 Task: Find connections with filter location Dededo Village with filter topic #customerrelationswith filter profile language German with filter current company Aon with filter school D. Y. Patil College of Engineering & Technology, KASABA BAWADA (DYPCET) with filter industry Mobile Gaming Apps with filter service category Wedding Photography with filter keywords title Executive Assistant
Action: Mouse moved to (507, 49)
Screenshot: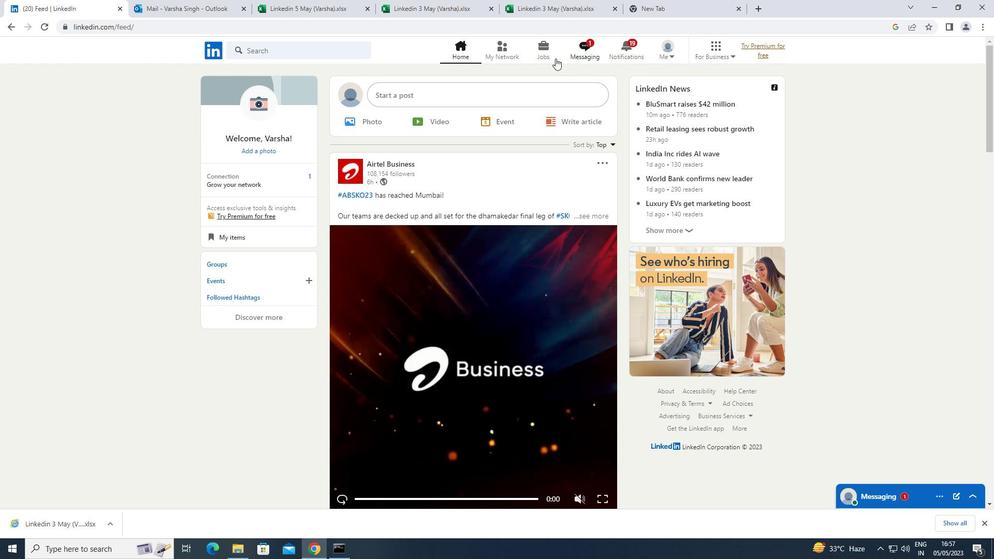 
Action: Mouse pressed left at (507, 49)
Screenshot: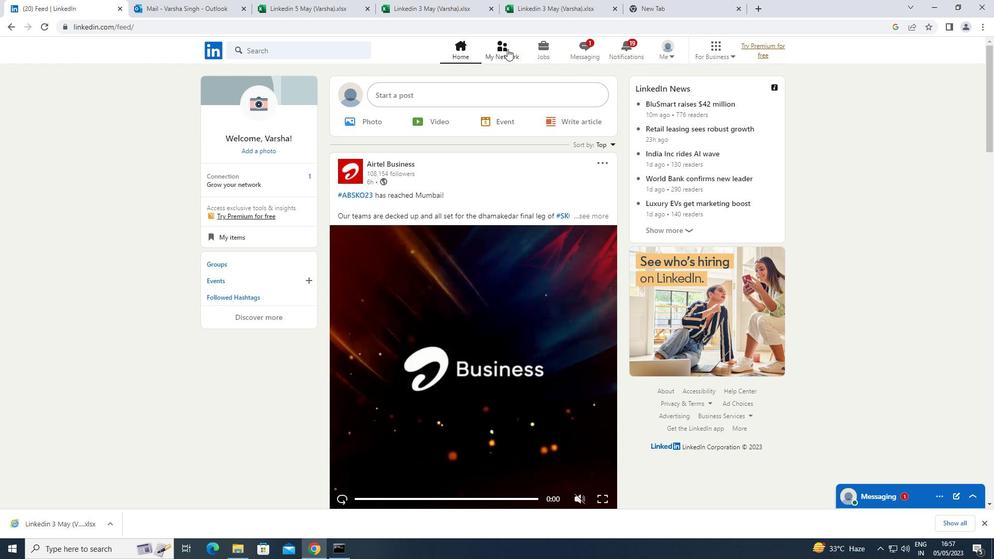 
Action: Mouse moved to (290, 101)
Screenshot: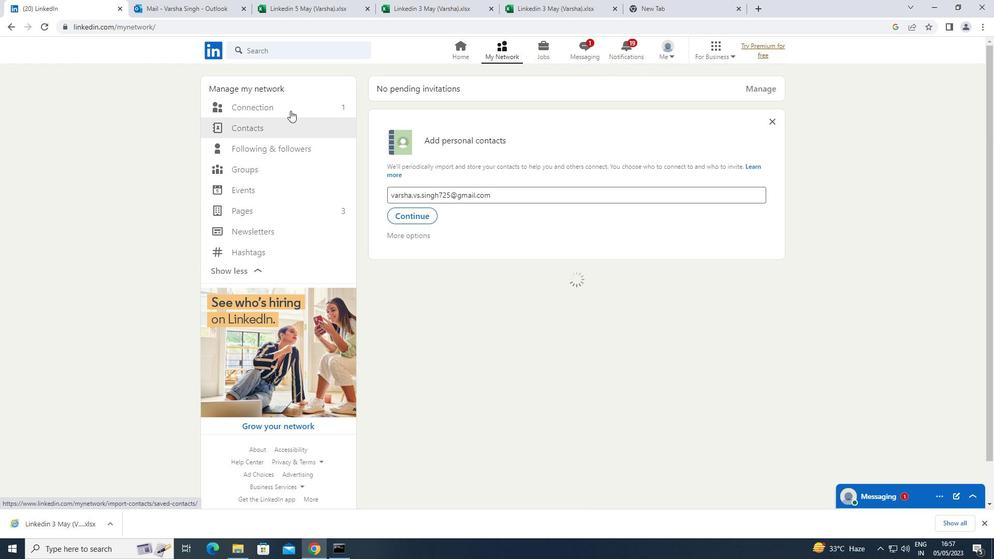 
Action: Mouse pressed left at (290, 101)
Screenshot: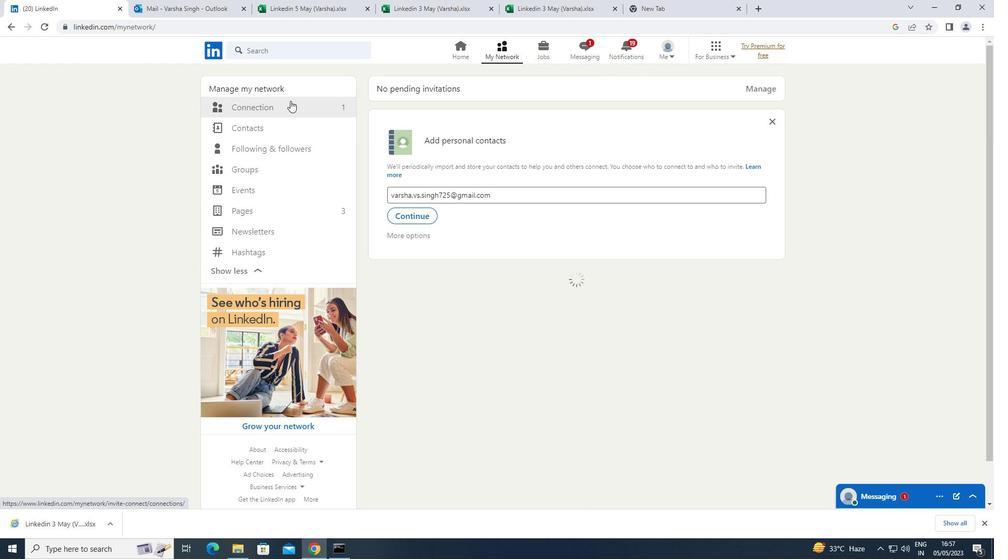 
Action: Mouse moved to (574, 107)
Screenshot: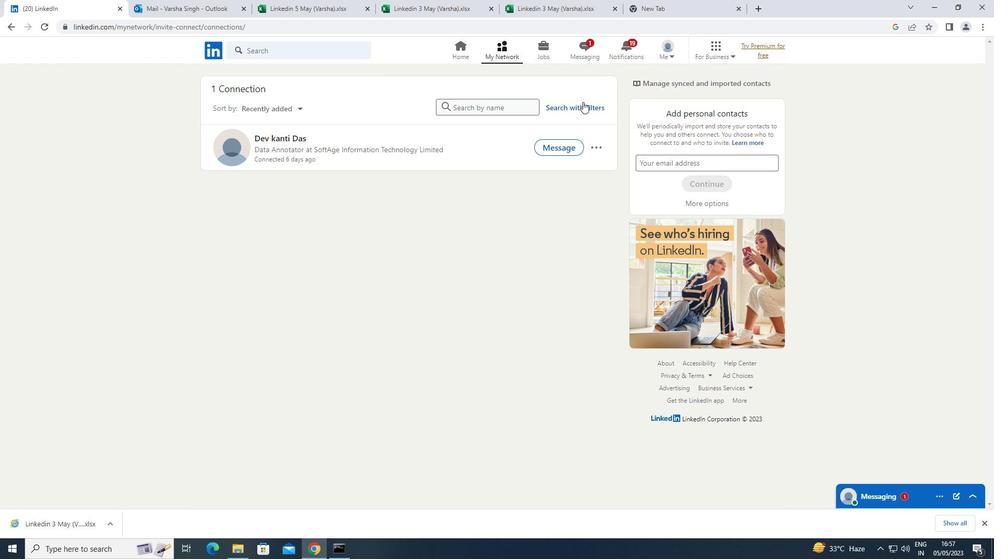 
Action: Mouse pressed left at (574, 107)
Screenshot: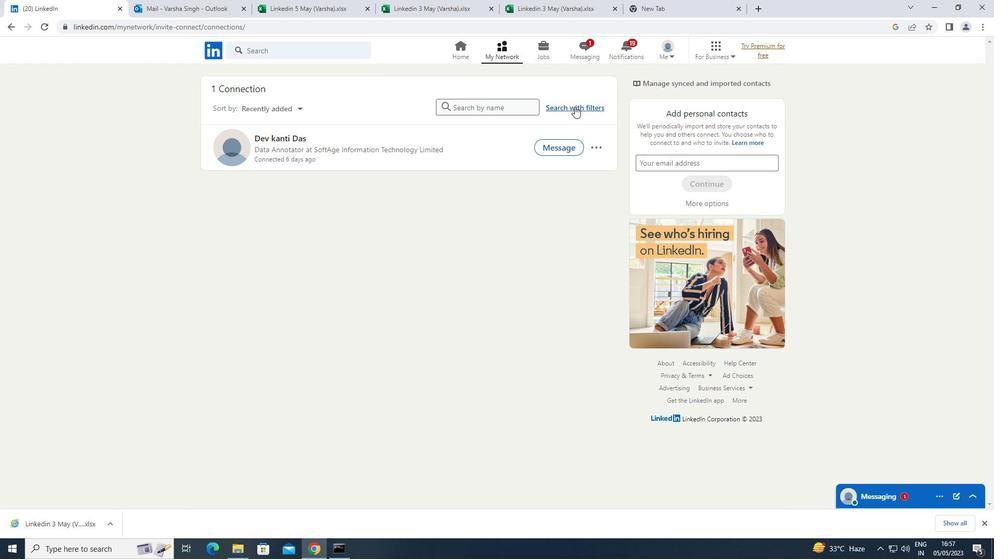 
Action: Mouse moved to (534, 80)
Screenshot: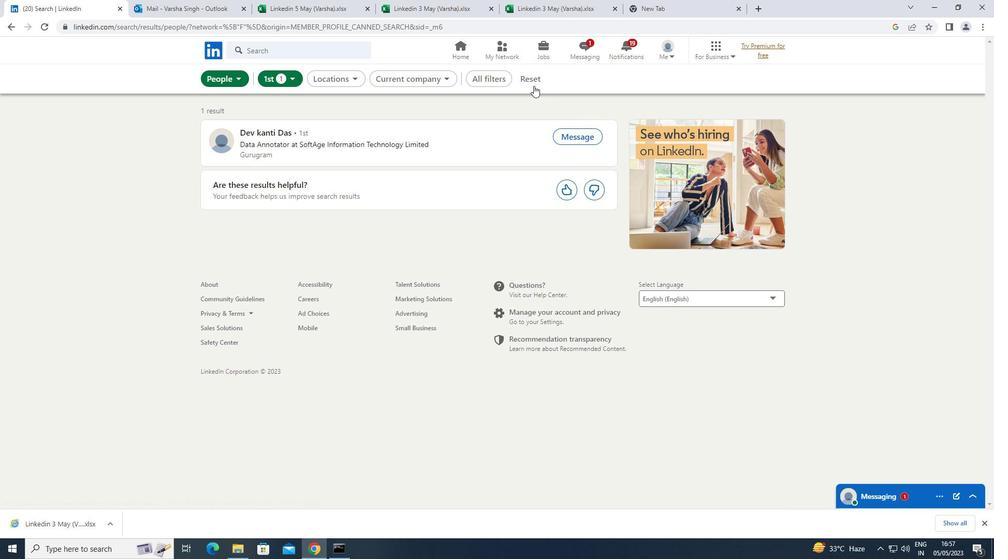 
Action: Mouse pressed left at (534, 80)
Screenshot: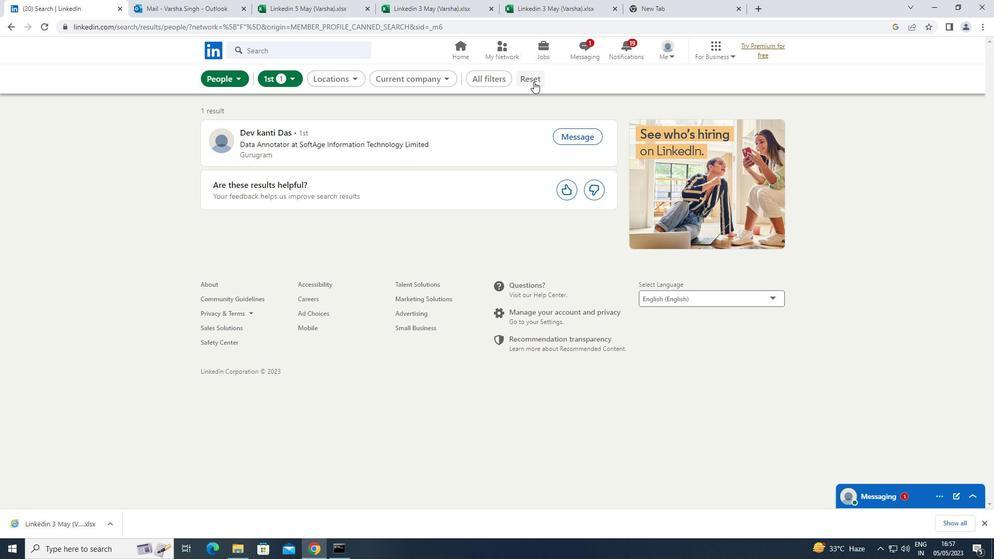 
Action: Mouse moved to (517, 78)
Screenshot: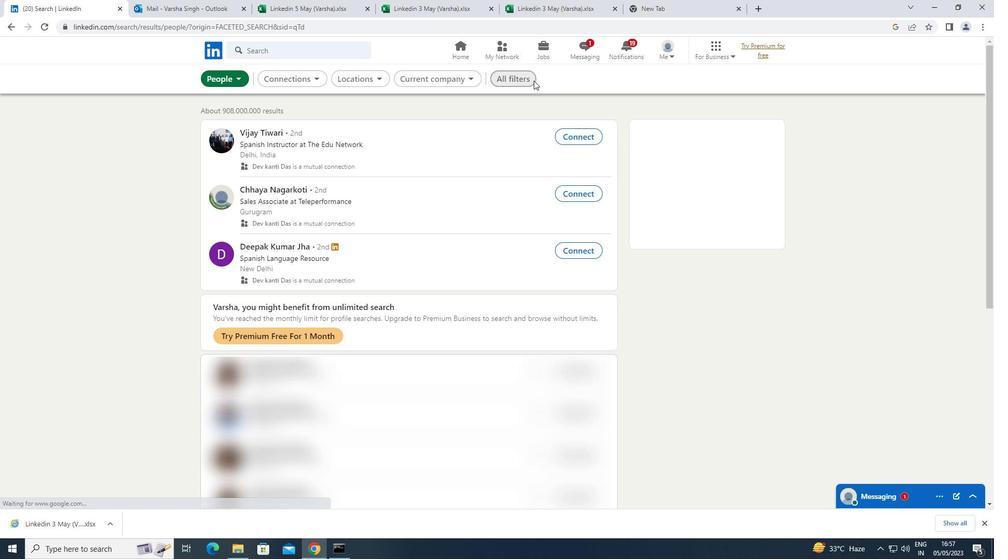 
Action: Mouse pressed left at (517, 78)
Screenshot: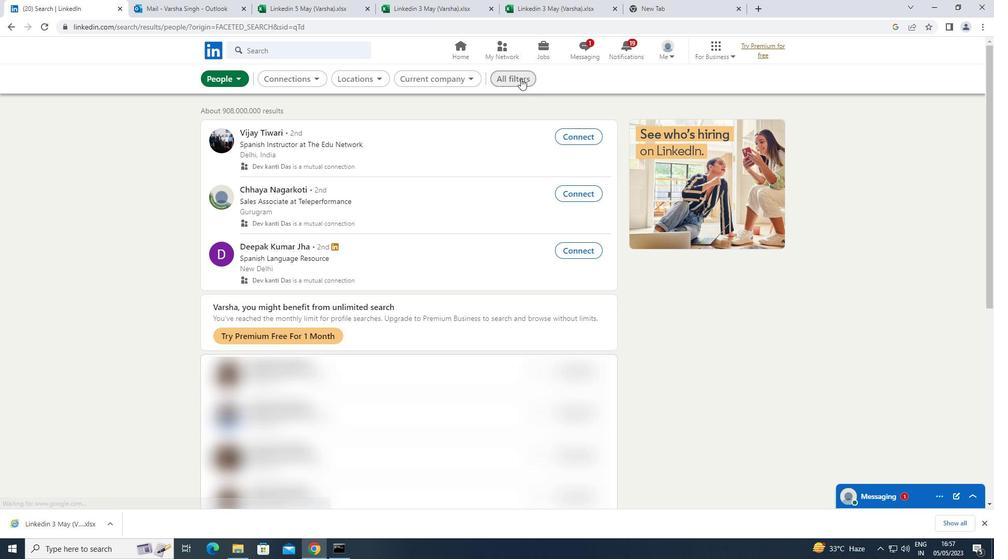
Action: Mouse moved to (874, 303)
Screenshot: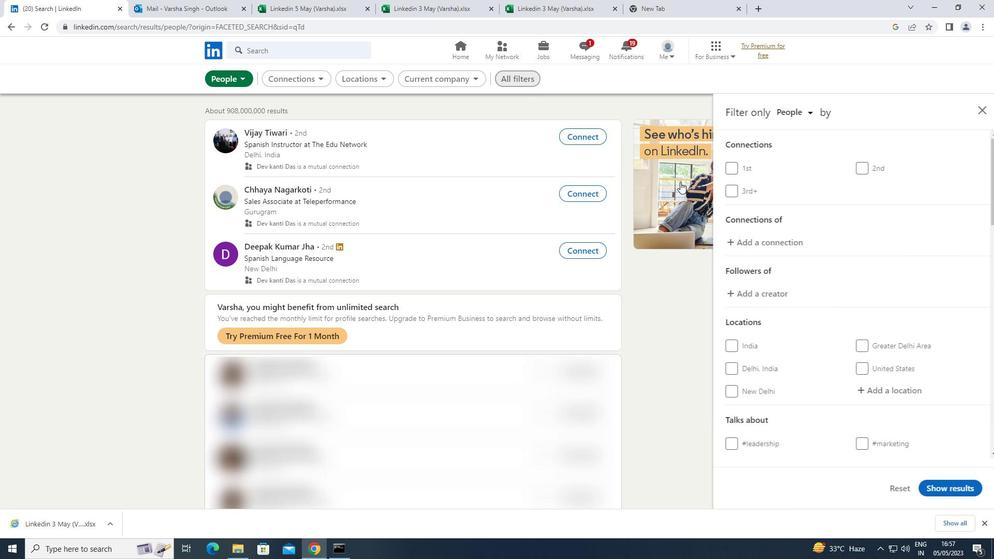 
Action: Mouse scrolled (874, 302) with delta (0, 0)
Screenshot: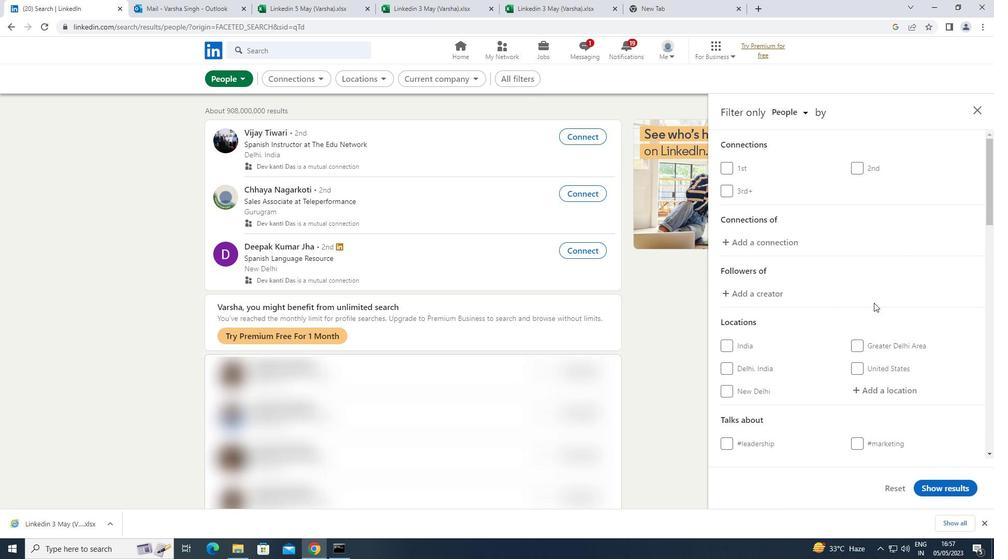 
Action: Mouse scrolled (874, 302) with delta (0, 0)
Screenshot: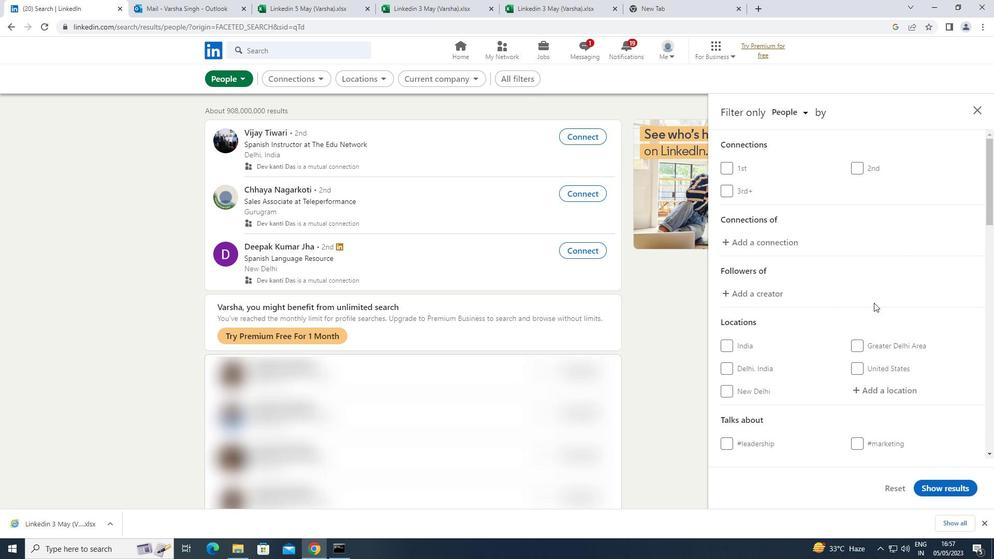 
Action: Mouse moved to (889, 288)
Screenshot: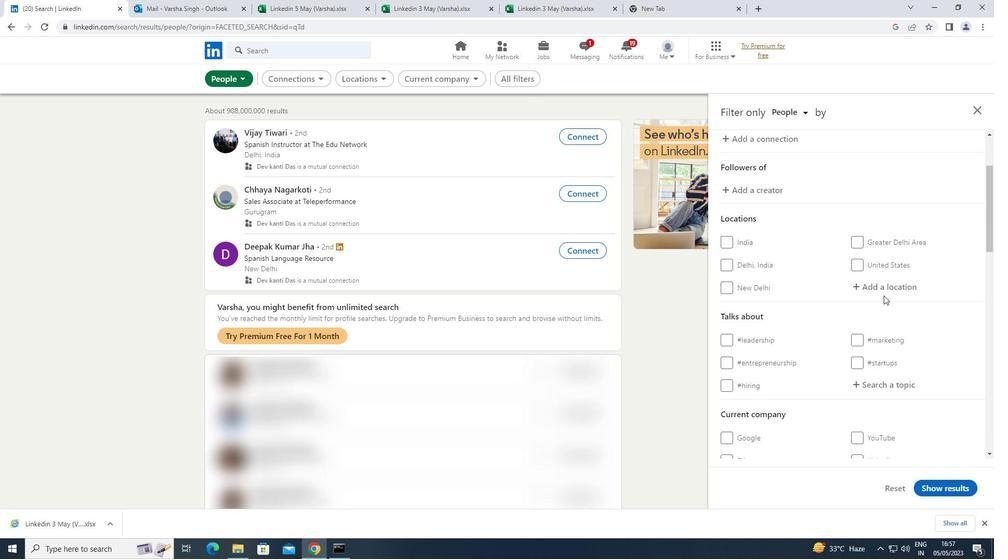 
Action: Mouse pressed left at (889, 288)
Screenshot: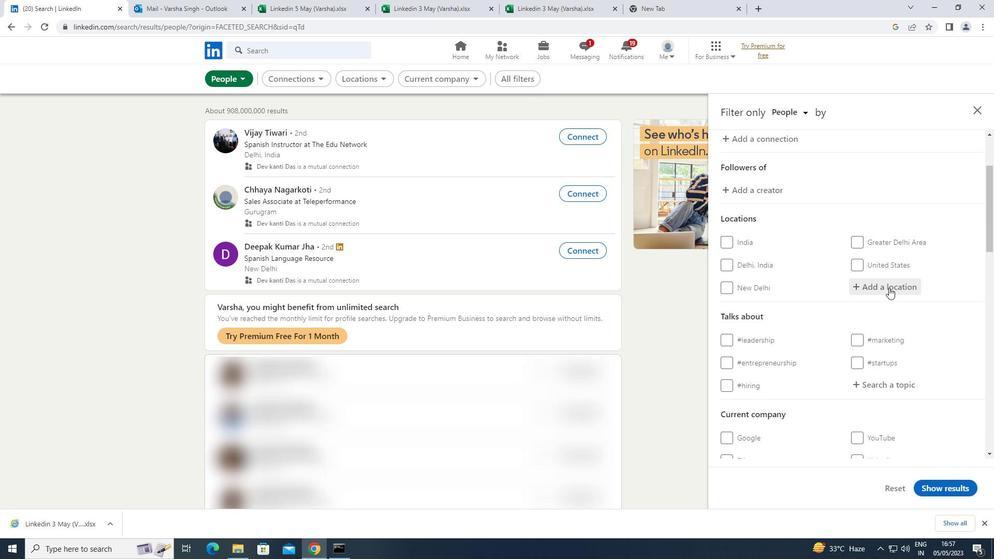 
Action: Key pressed <Key.shift>DEDEDO<Key.space><Key.shift>VILLAGE
Screenshot: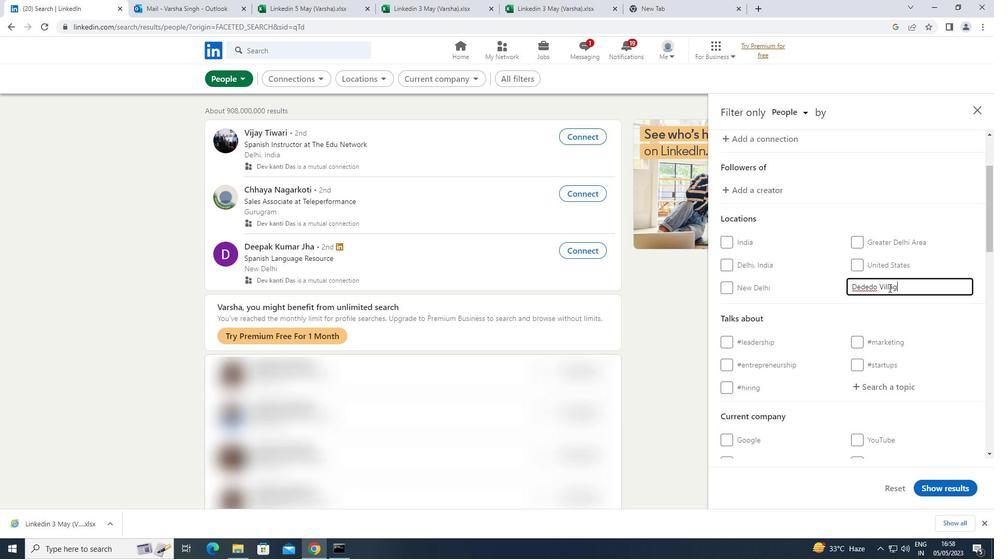 
Action: Mouse moved to (875, 382)
Screenshot: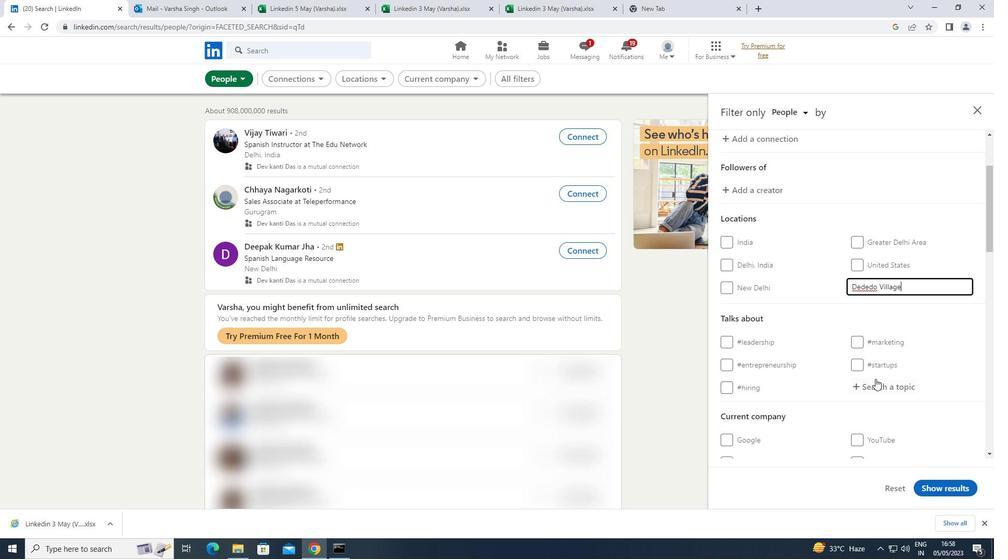 
Action: Mouse pressed left at (875, 382)
Screenshot: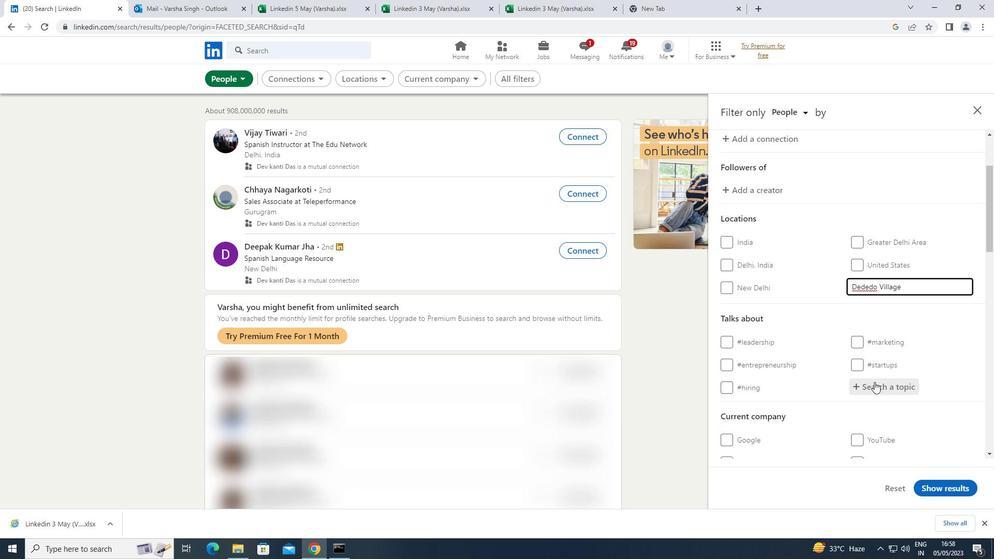 
Action: Key pressed CUSTOMERRELATIONS
Screenshot: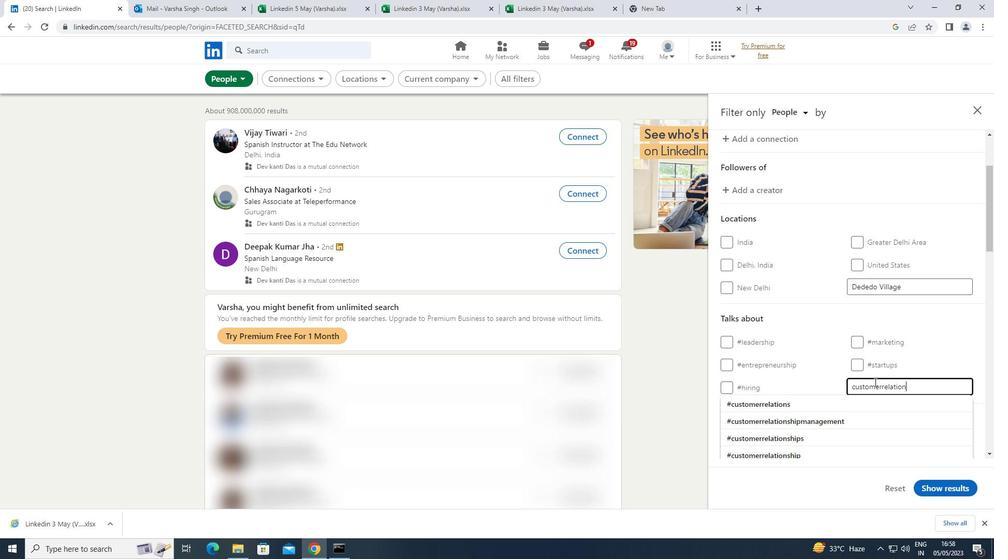 
Action: Mouse moved to (820, 400)
Screenshot: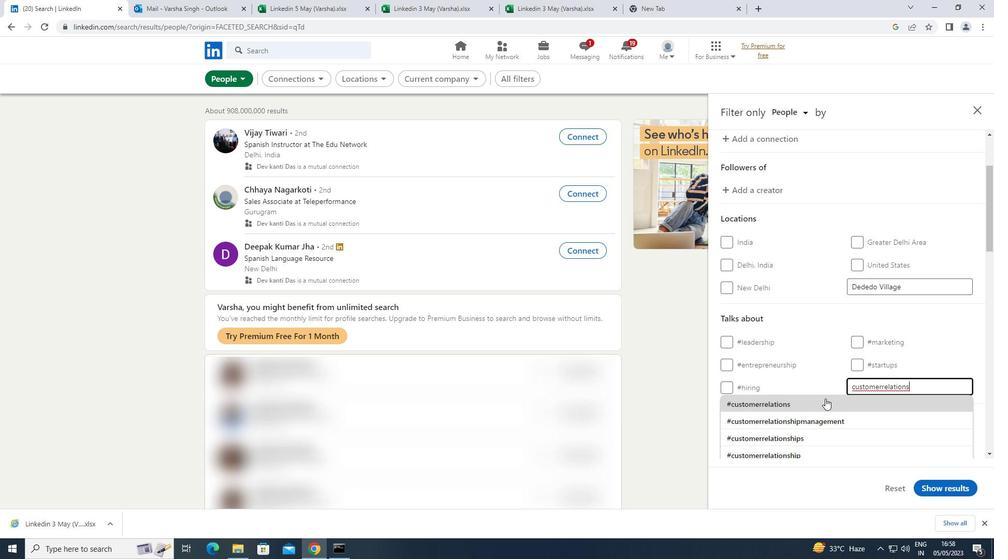 
Action: Mouse pressed left at (820, 400)
Screenshot: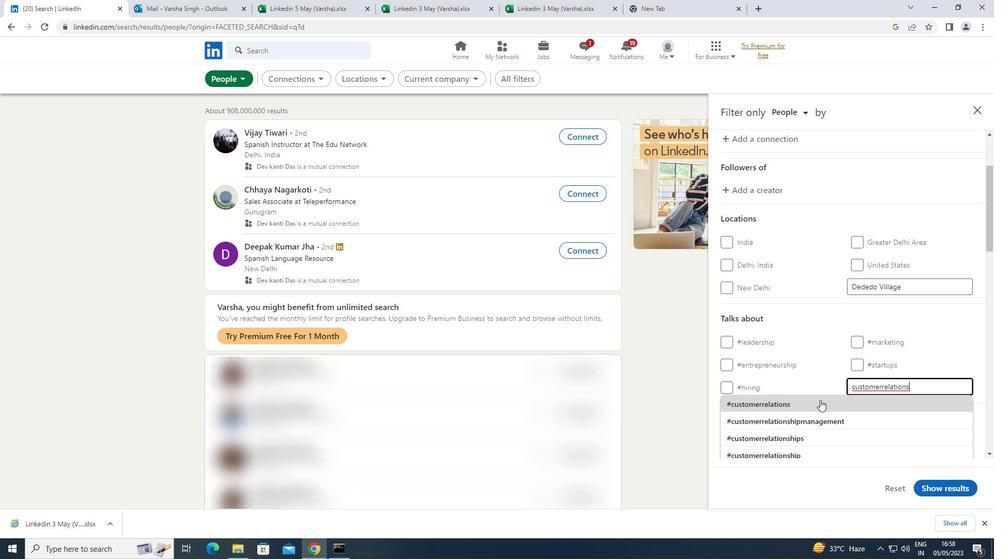 
Action: Mouse moved to (853, 399)
Screenshot: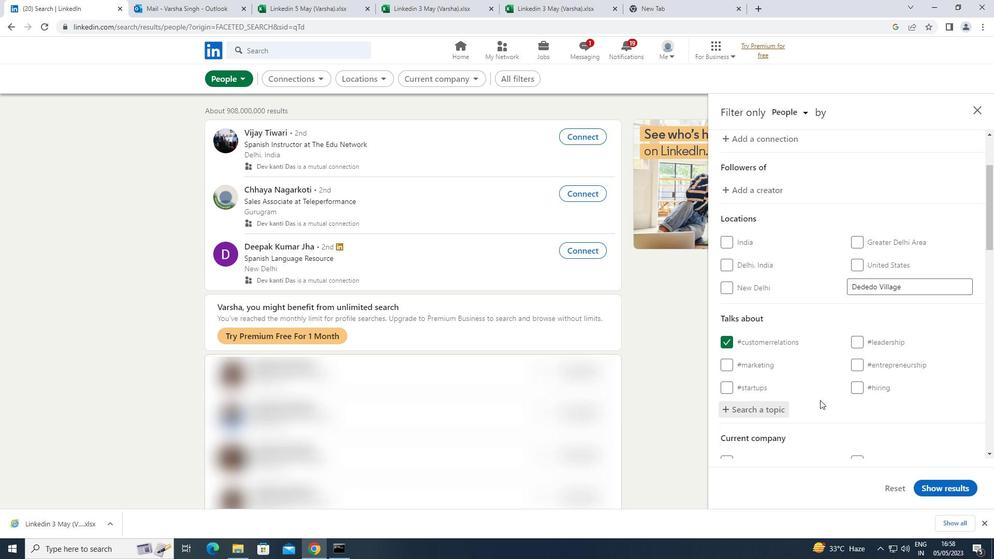 
Action: Mouse scrolled (853, 398) with delta (0, 0)
Screenshot: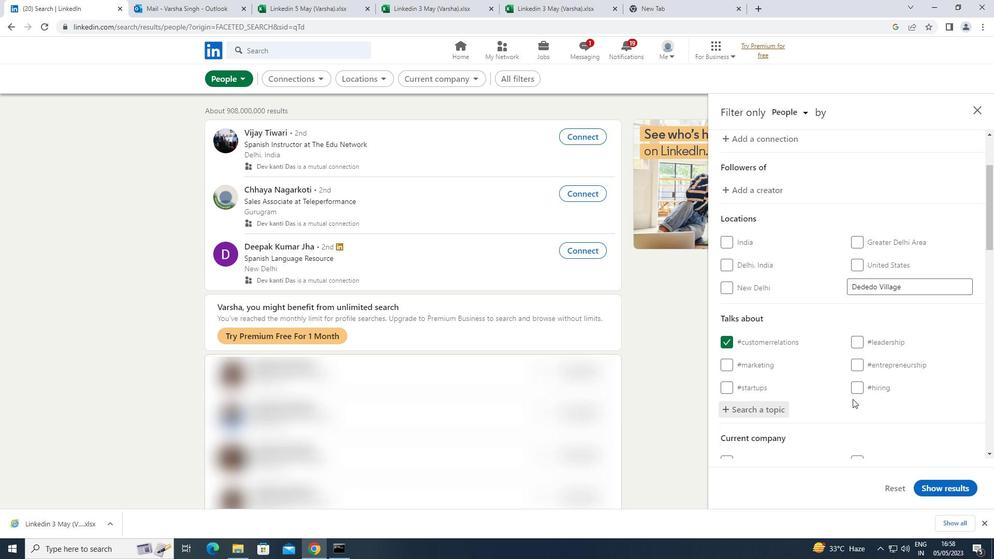 
Action: Mouse scrolled (853, 398) with delta (0, 0)
Screenshot: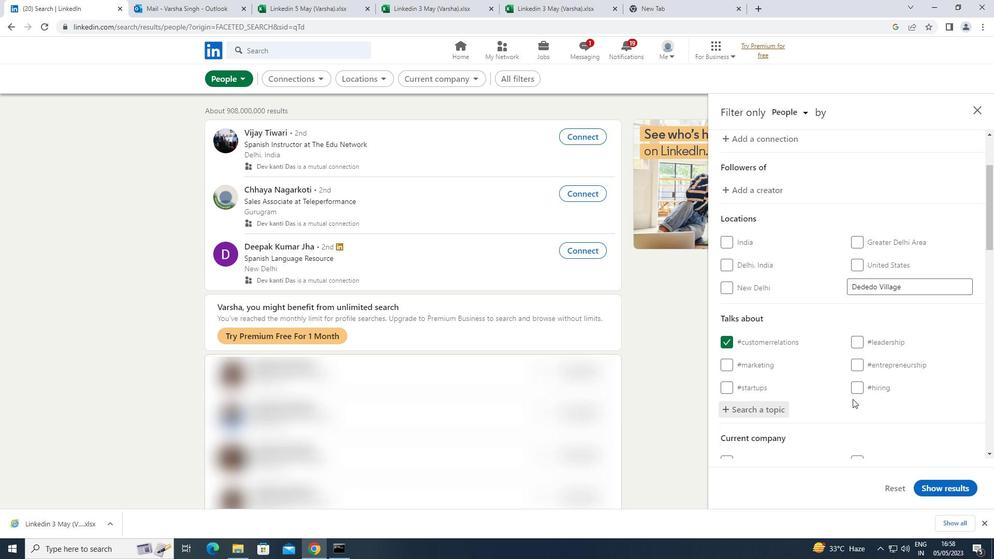 
Action: Mouse scrolled (853, 398) with delta (0, 0)
Screenshot: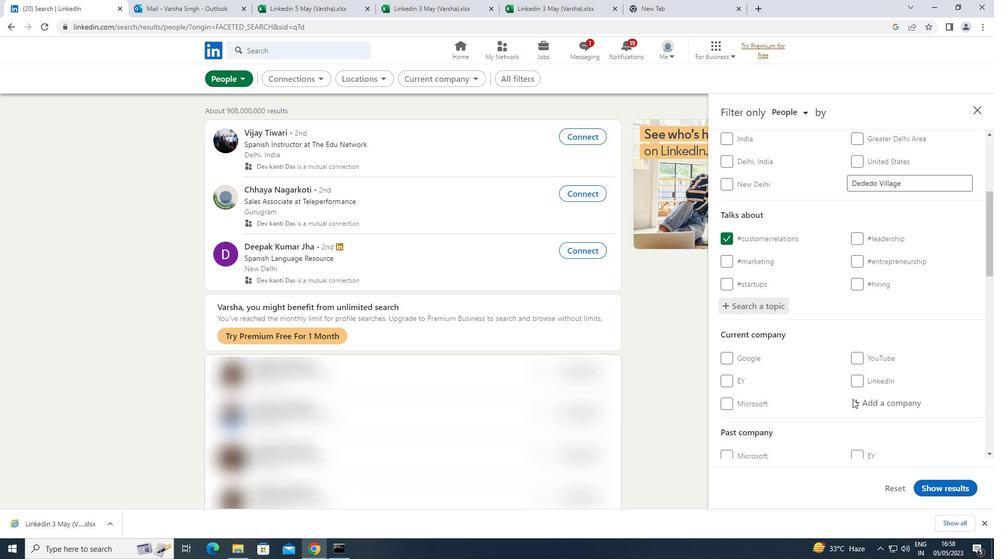 
Action: Mouse scrolled (853, 398) with delta (0, 0)
Screenshot: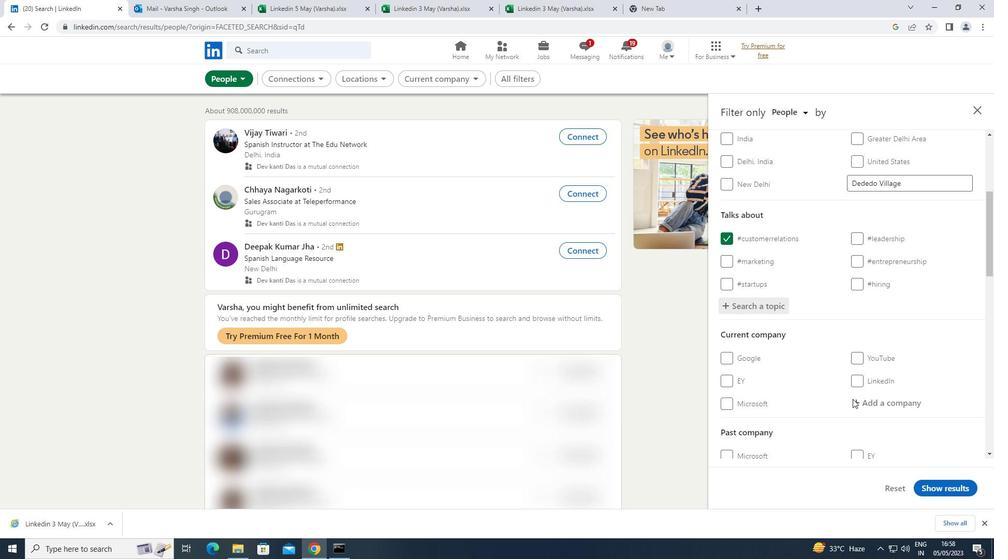 
Action: Mouse scrolled (853, 398) with delta (0, 0)
Screenshot: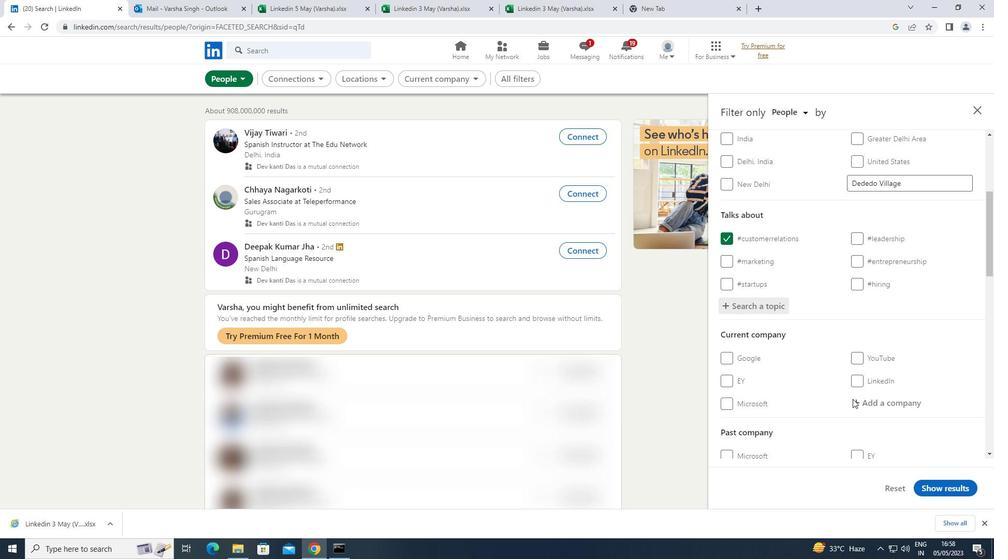 
Action: Mouse scrolled (853, 398) with delta (0, 0)
Screenshot: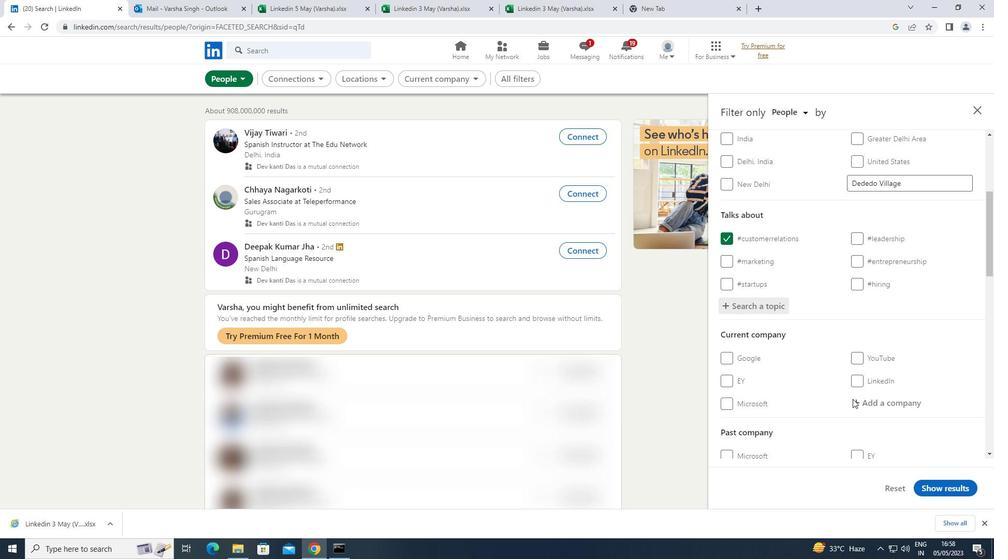 
Action: Mouse scrolled (853, 398) with delta (0, 0)
Screenshot: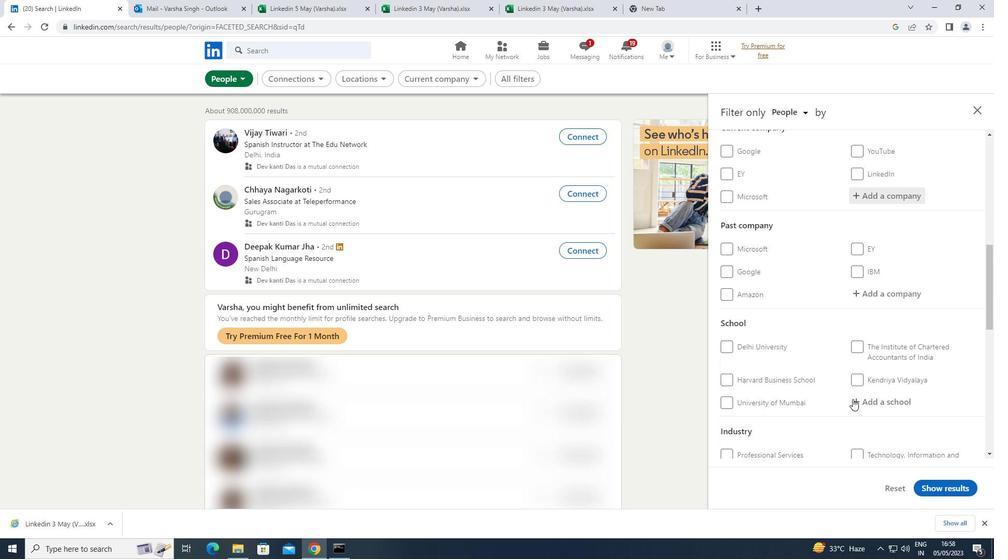 
Action: Mouse scrolled (853, 398) with delta (0, 0)
Screenshot: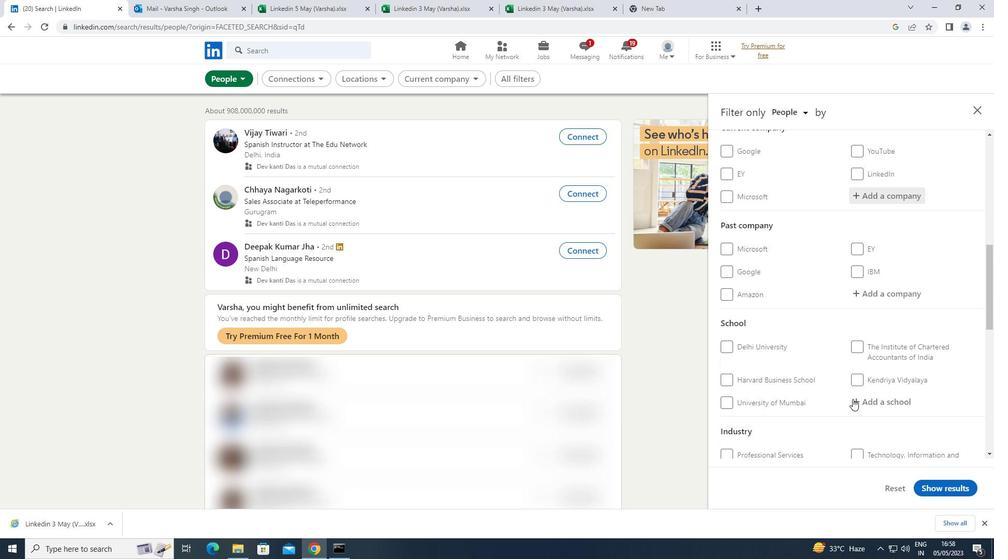 
Action: Mouse scrolled (853, 398) with delta (0, 0)
Screenshot: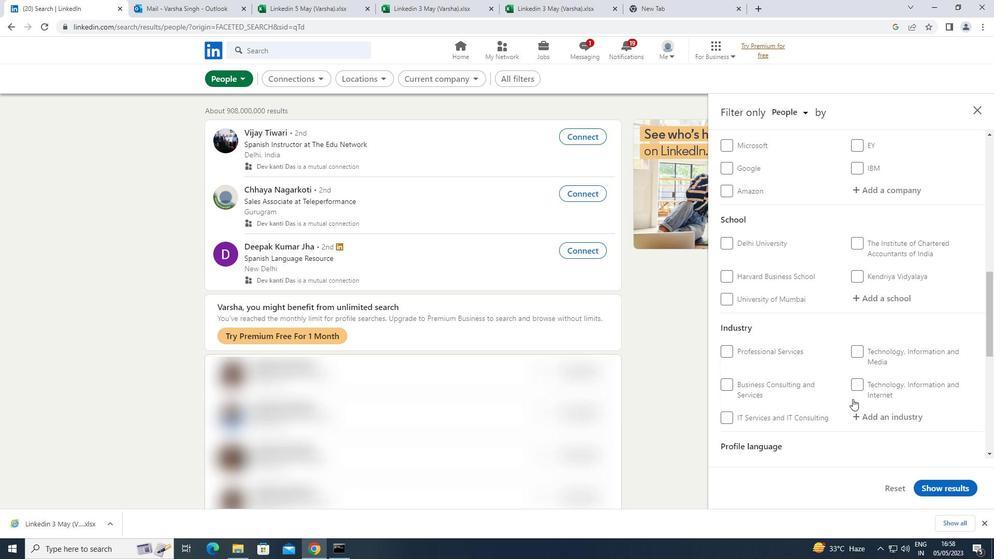 
Action: Mouse scrolled (853, 398) with delta (0, 0)
Screenshot: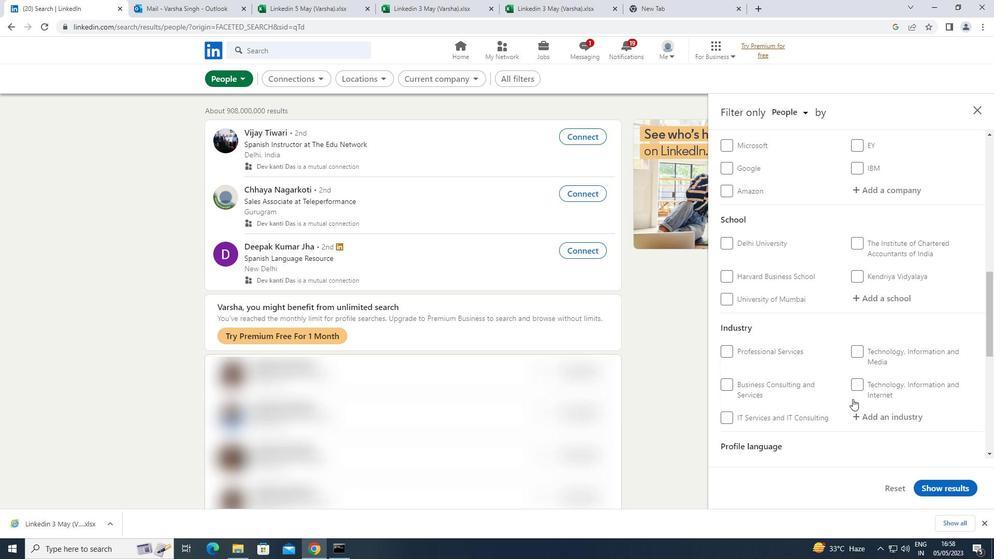 
Action: Mouse scrolled (853, 400) with delta (0, 0)
Screenshot: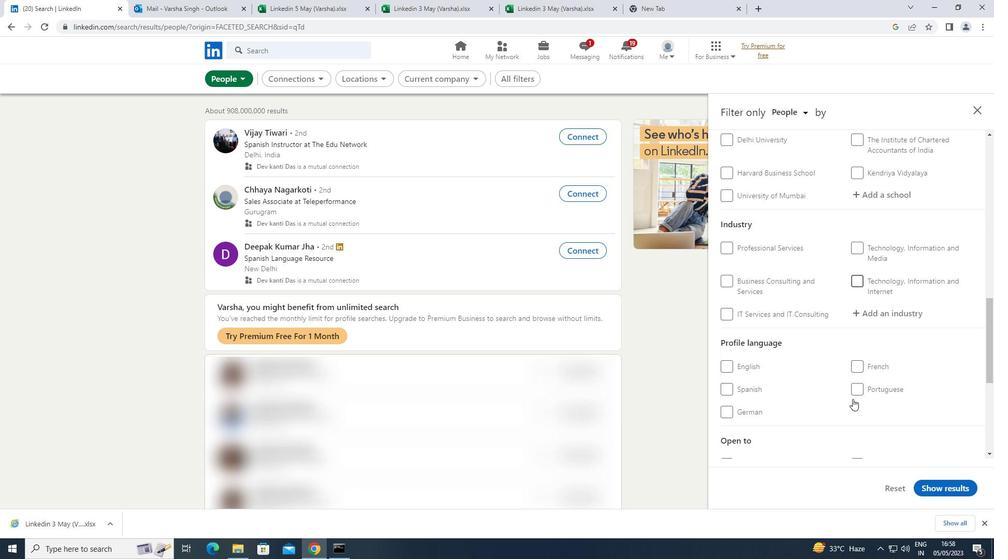 
Action: Mouse scrolled (853, 400) with delta (0, 0)
Screenshot: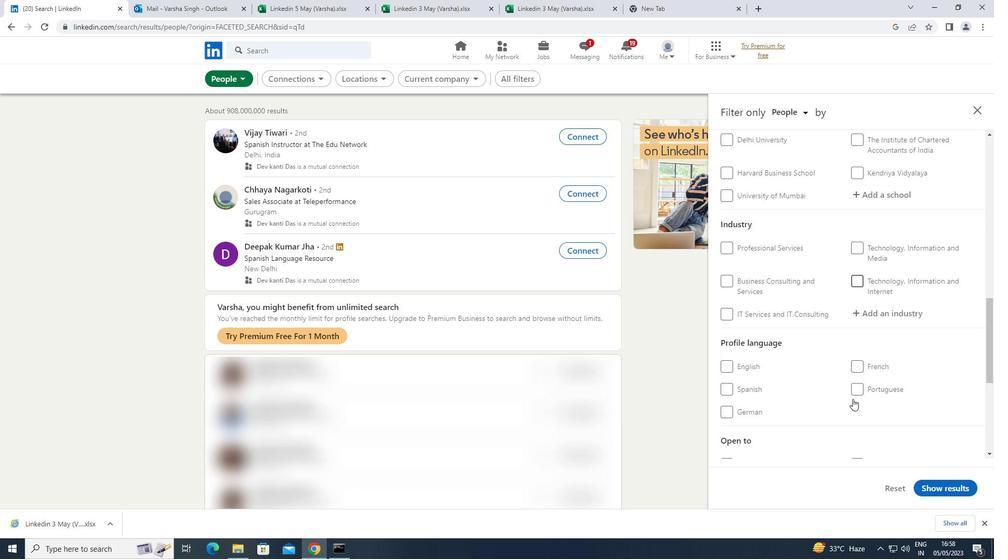
Action: Mouse scrolled (853, 400) with delta (0, 0)
Screenshot: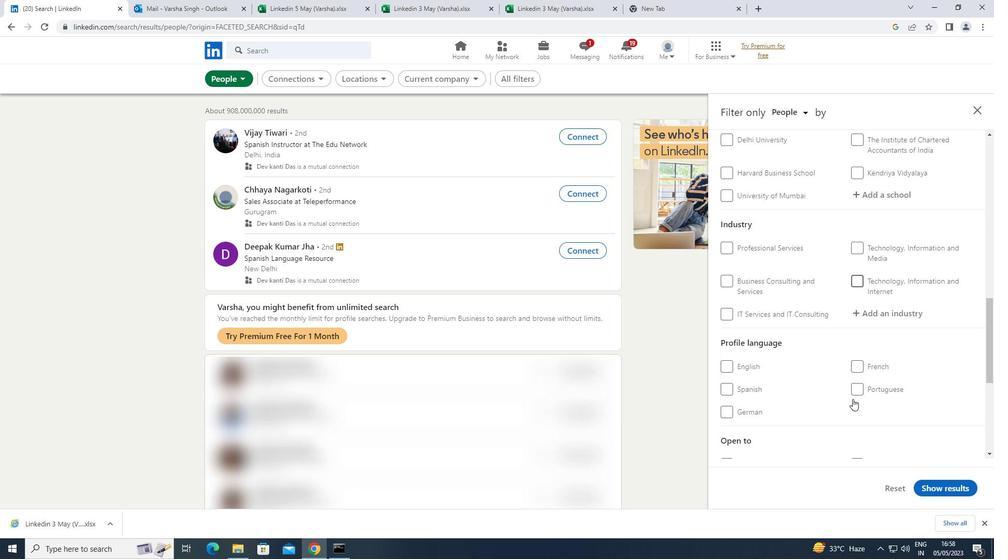 
Action: Mouse scrolled (853, 400) with delta (0, 0)
Screenshot: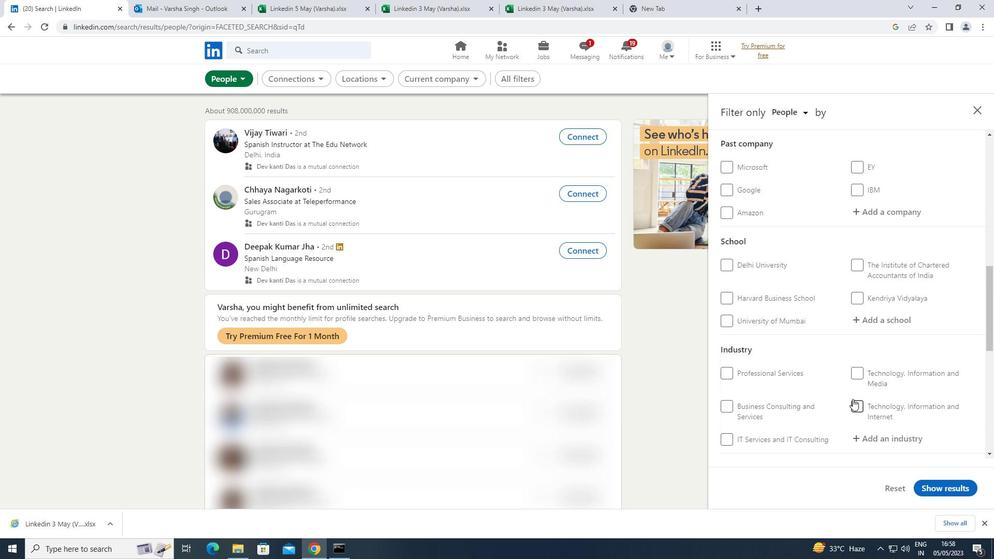 
Action: Mouse scrolled (853, 400) with delta (0, 0)
Screenshot: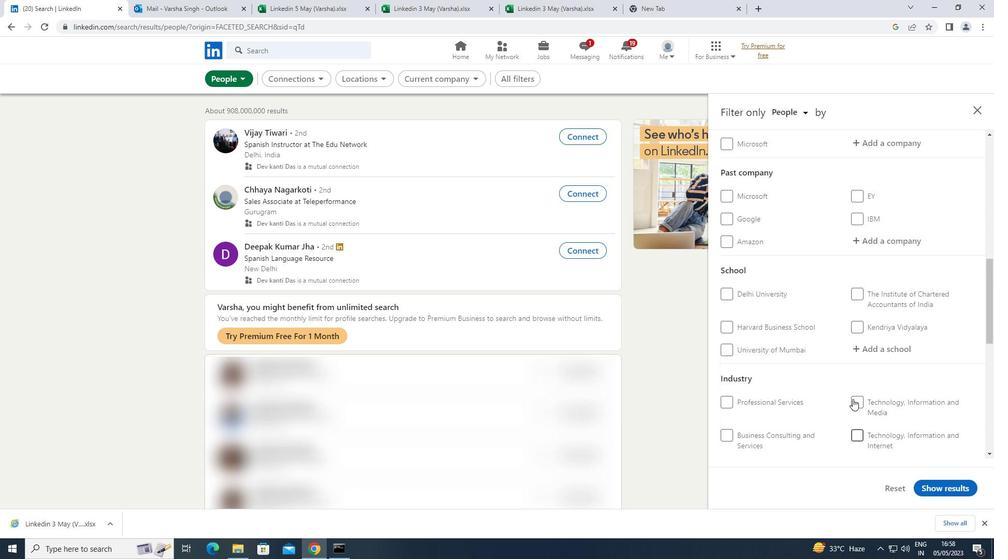 
Action: Mouse scrolled (853, 400) with delta (0, 0)
Screenshot: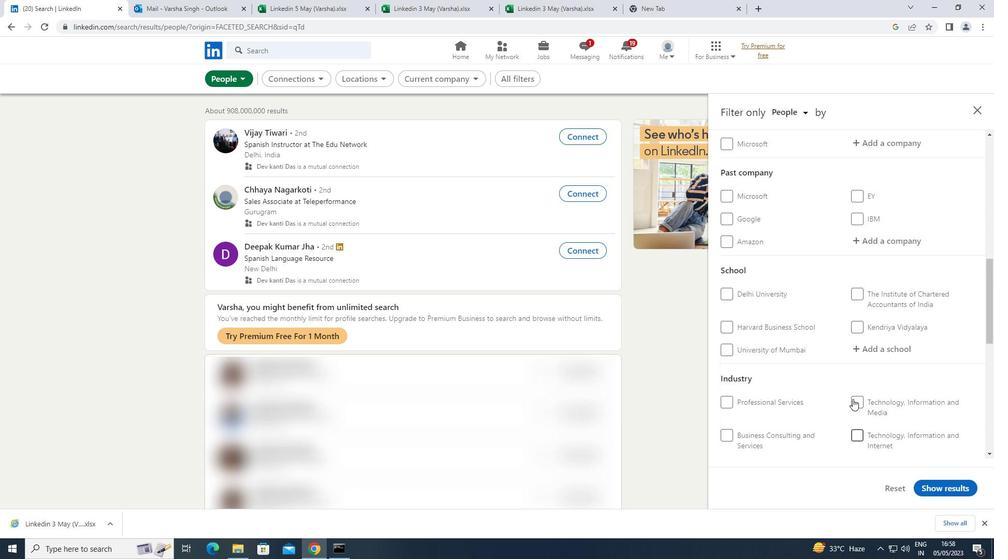 
Action: Mouse scrolled (853, 398) with delta (0, 0)
Screenshot: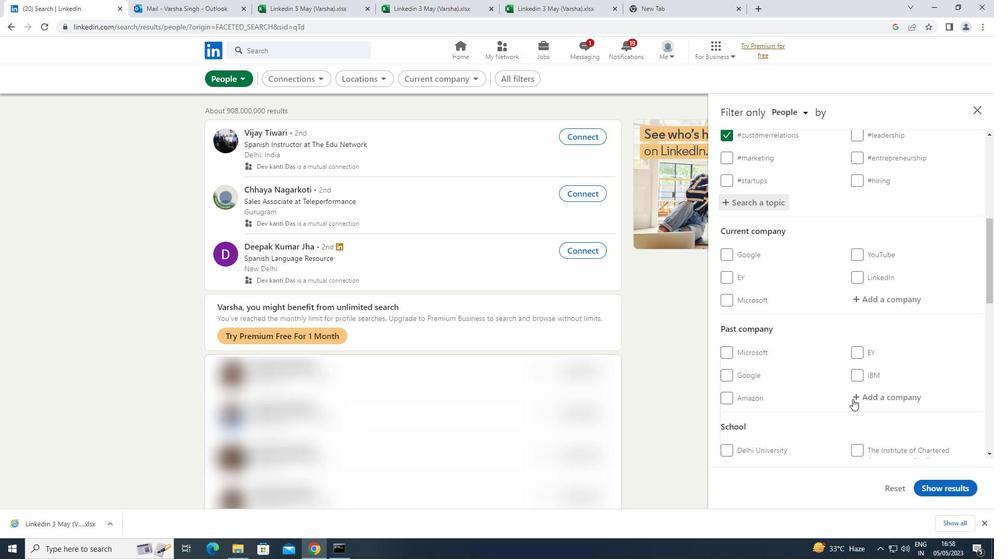 
Action: Mouse scrolled (853, 398) with delta (0, 0)
Screenshot: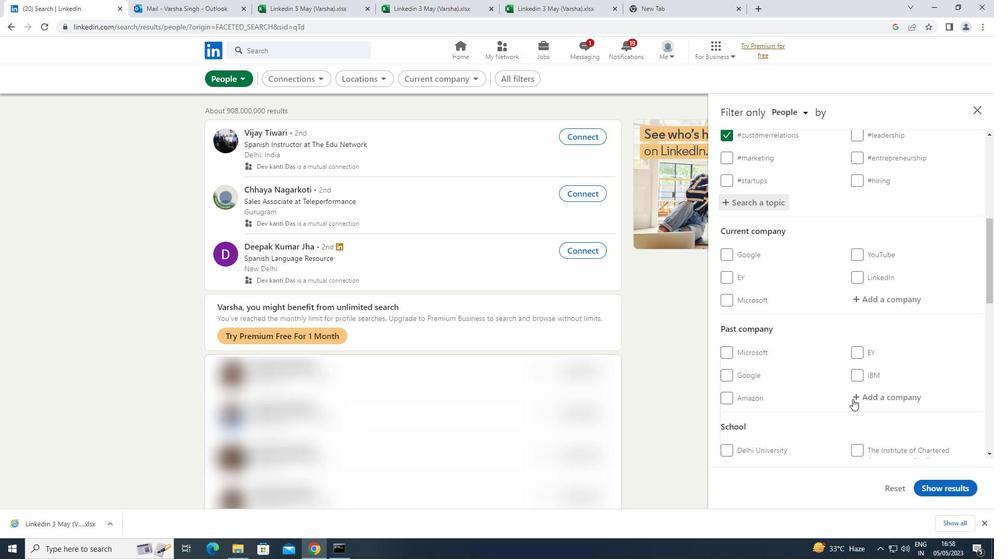 
Action: Mouse scrolled (853, 398) with delta (0, 0)
Screenshot: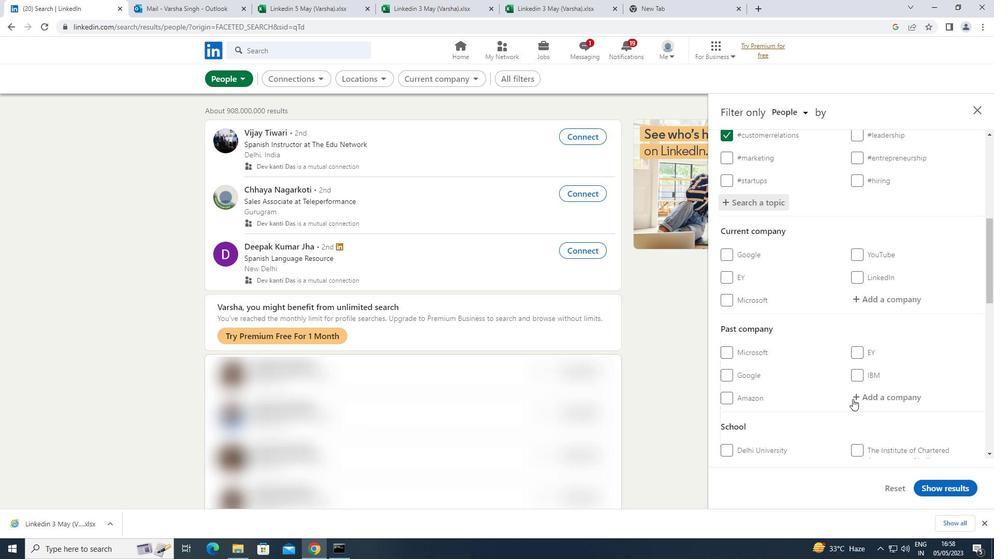 
Action: Mouse scrolled (853, 398) with delta (0, 0)
Screenshot: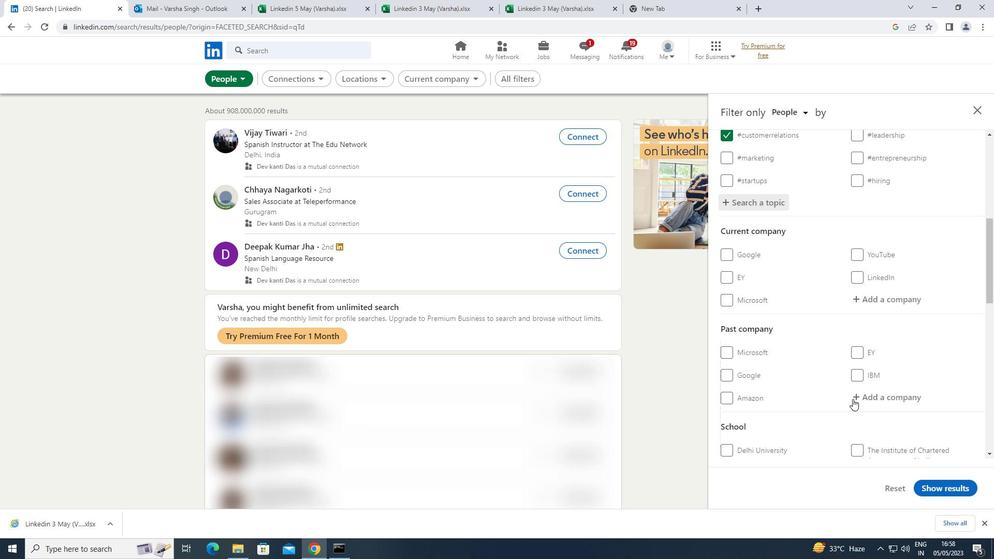 
Action: Mouse scrolled (853, 398) with delta (0, 0)
Screenshot: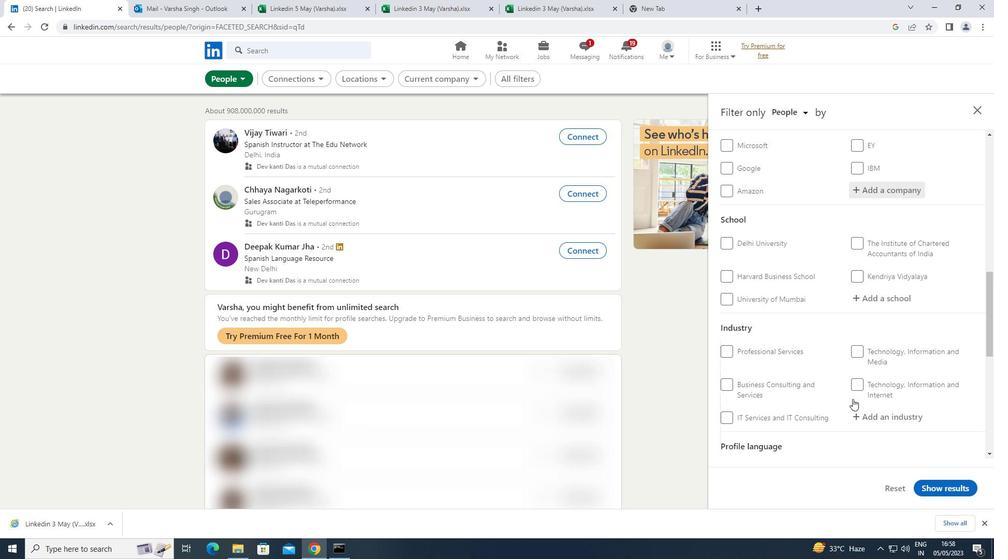 
Action: Mouse scrolled (853, 398) with delta (0, 0)
Screenshot: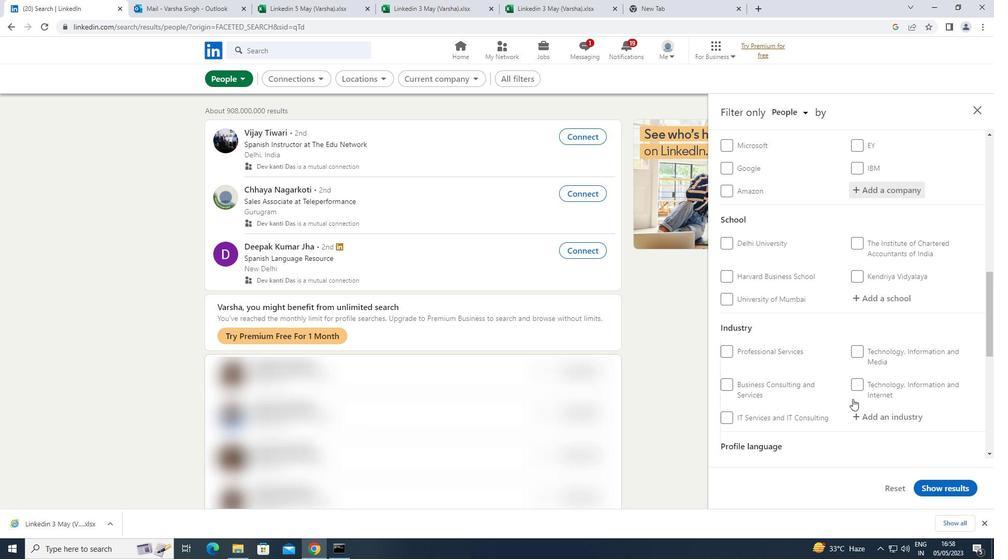 
Action: Mouse scrolled (853, 398) with delta (0, 0)
Screenshot: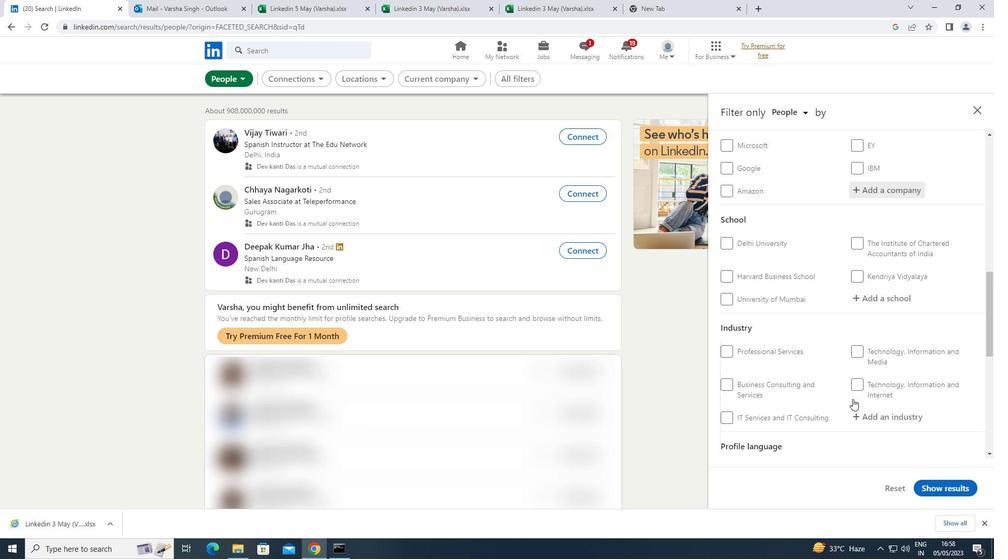 
Action: Mouse moved to (727, 359)
Screenshot: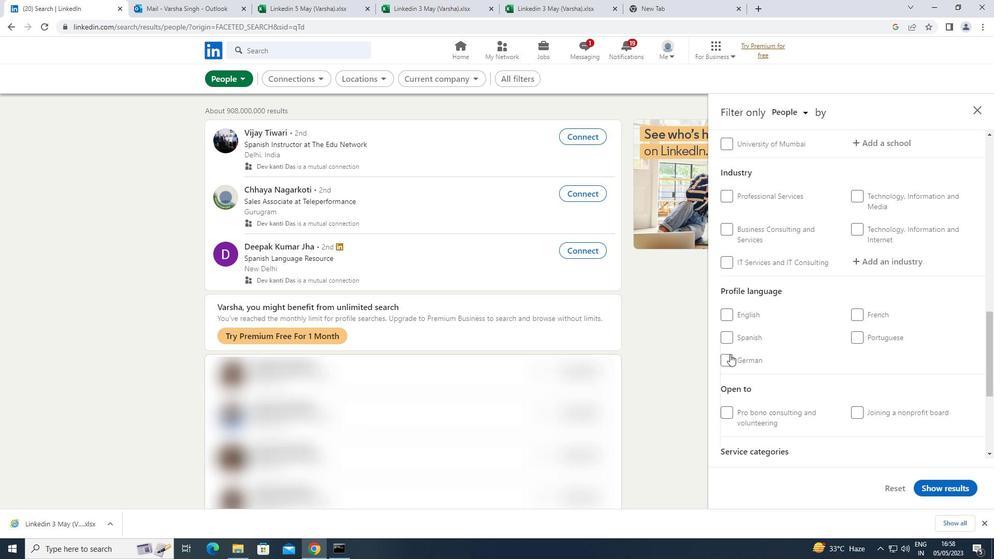 
Action: Mouse pressed left at (727, 359)
Screenshot: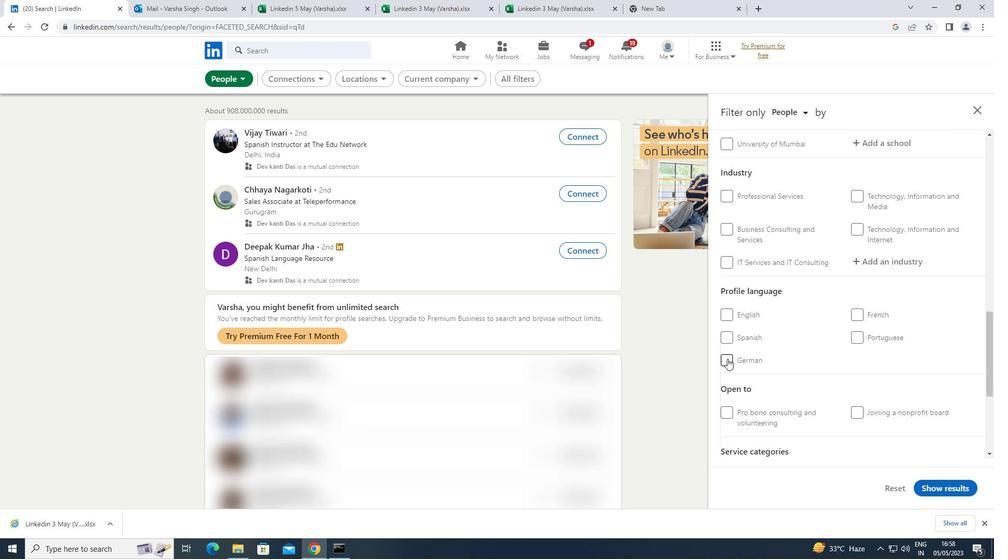 
Action: Mouse moved to (824, 352)
Screenshot: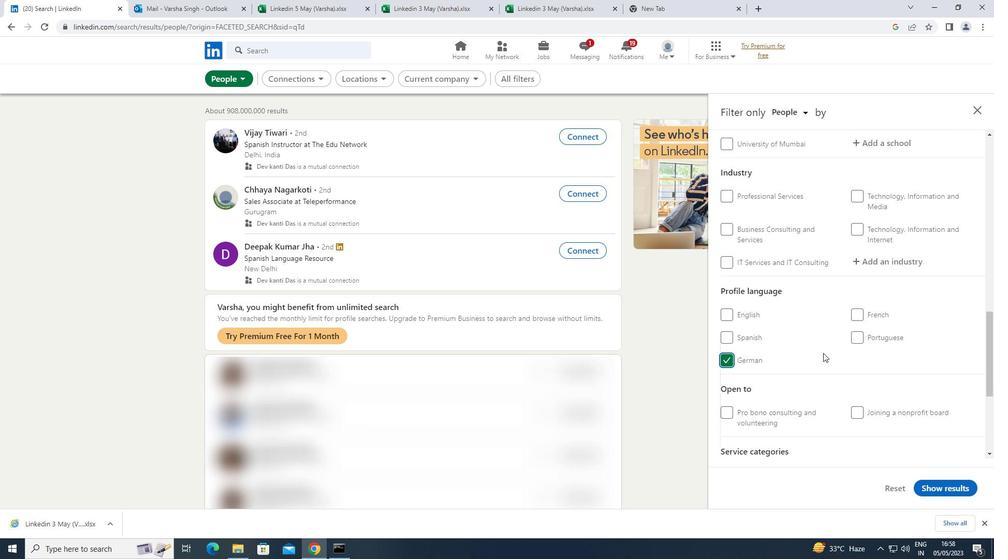 
Action: Mouse scrolled (824, 353) with delta (0, 0)
Screenshot: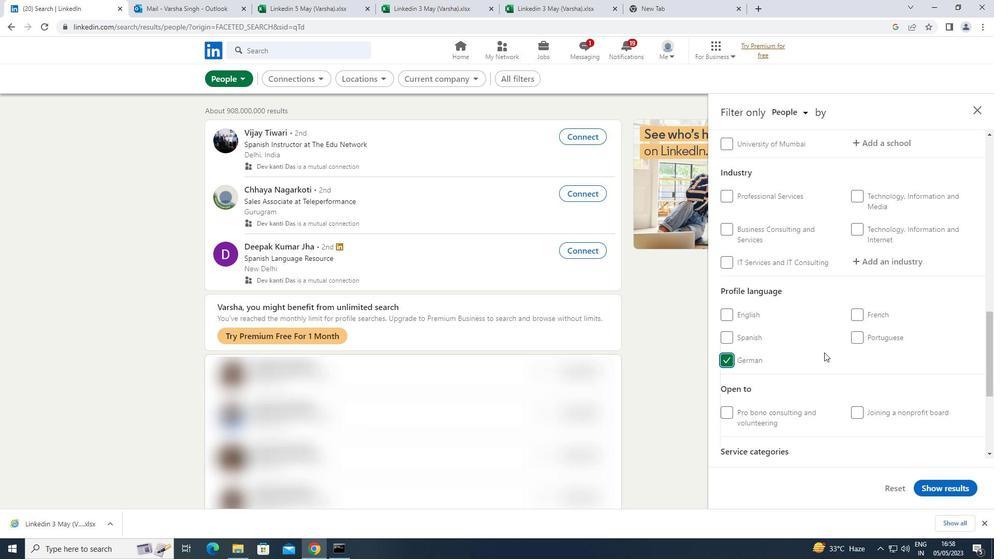 
Action: Mouse scrolled (824, 353) with delta (0, 0)
Screenshot: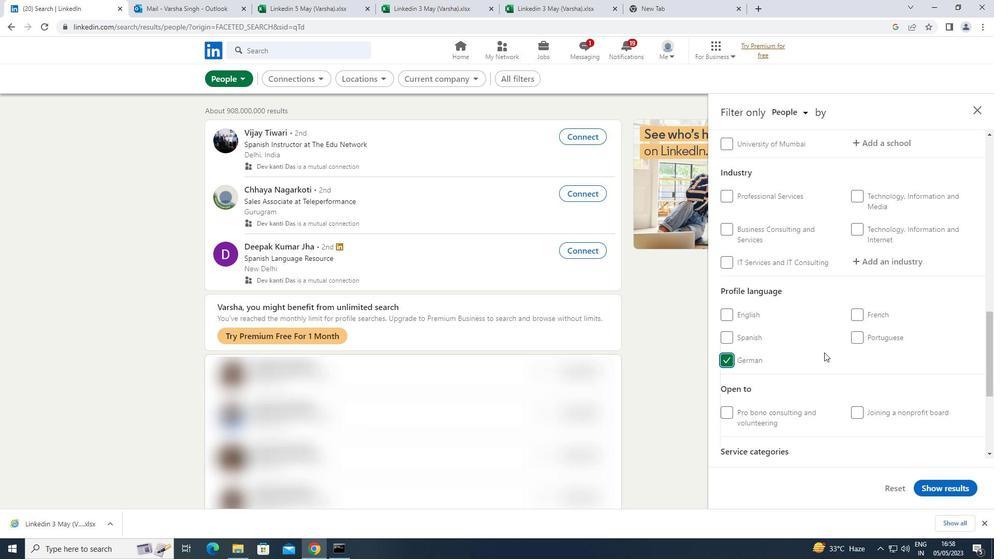 
Action: Mouse scrolled (824, 353) with delta (0, 0)
Screenshot: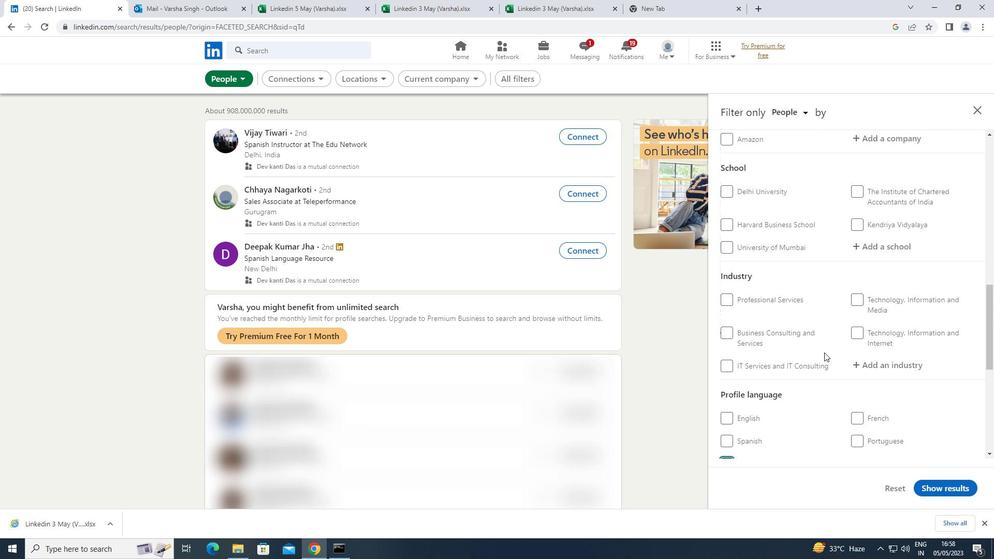 
Action: Mouse scrolled (824, 353) with delta (0, 0)
Screenshot: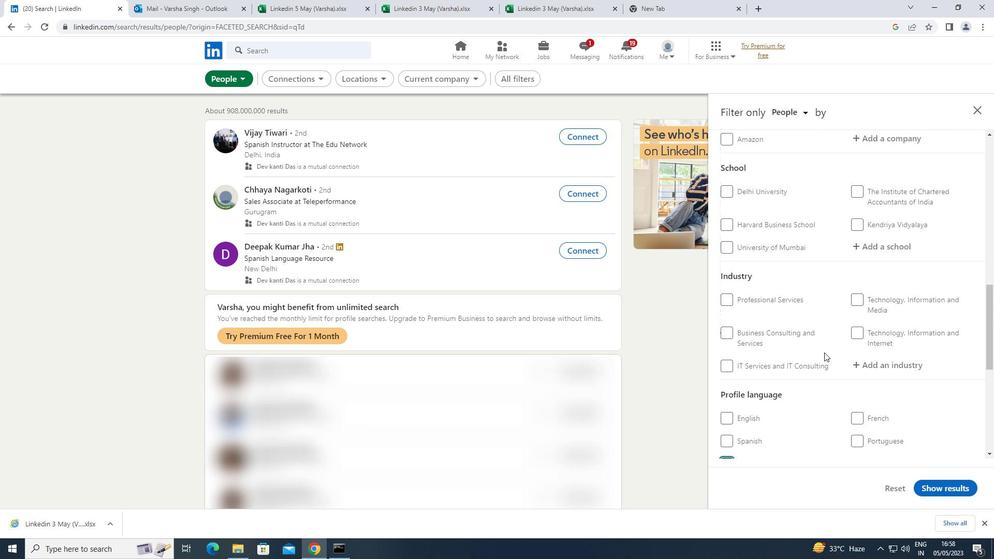 
Action: Mouse scrolled (824, 353) with delta (0, 0)
Screenshot: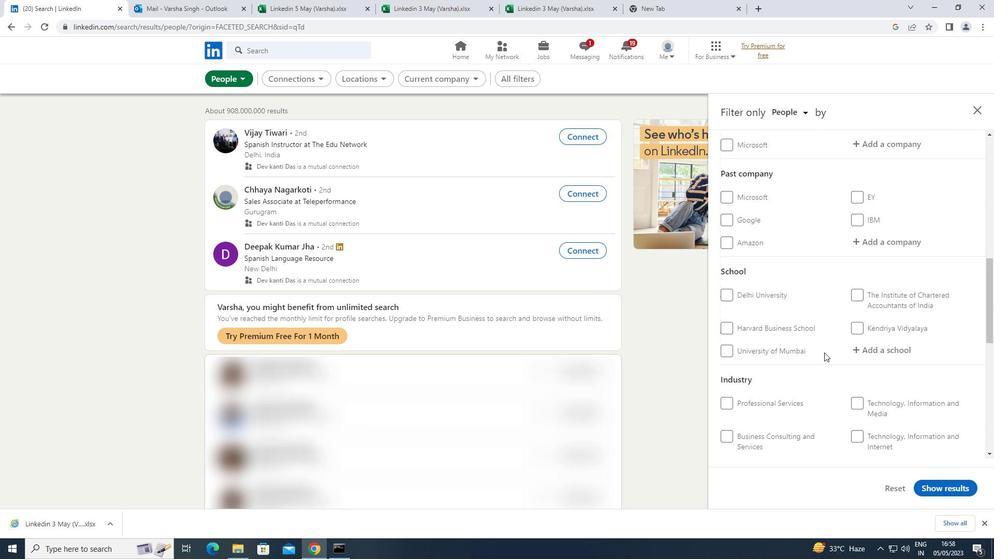 
Action: Mouse scrolled (824, 353) with delta (0, 0)
Screenshot: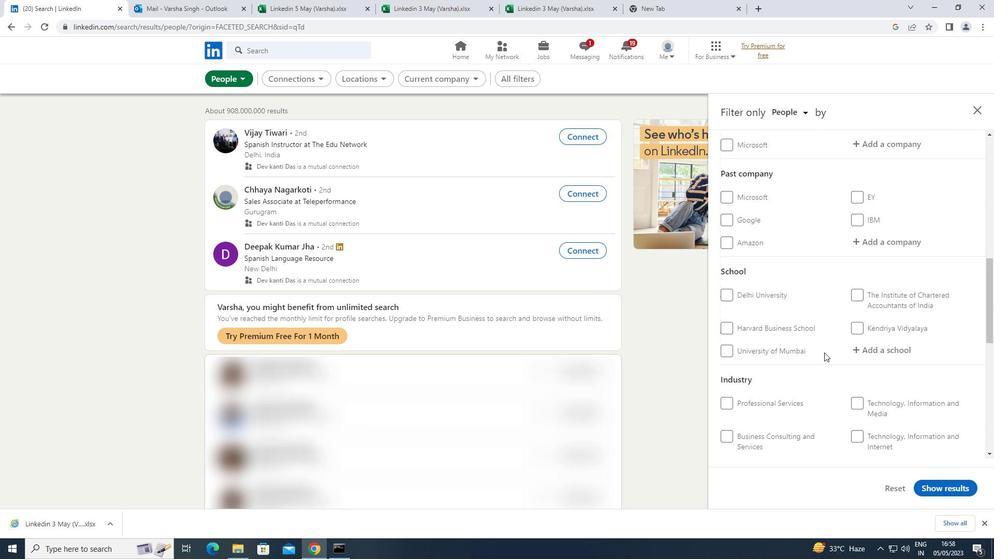 
Action: Mouse moved to (917, 252)
Screenshot: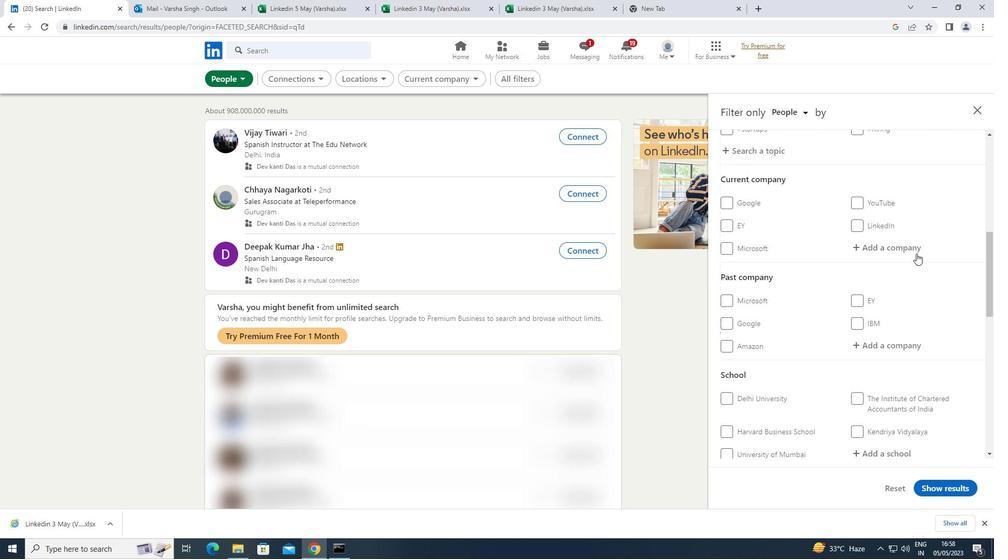 
Action: Mouse pressed left at (917, 252)
Screenshot: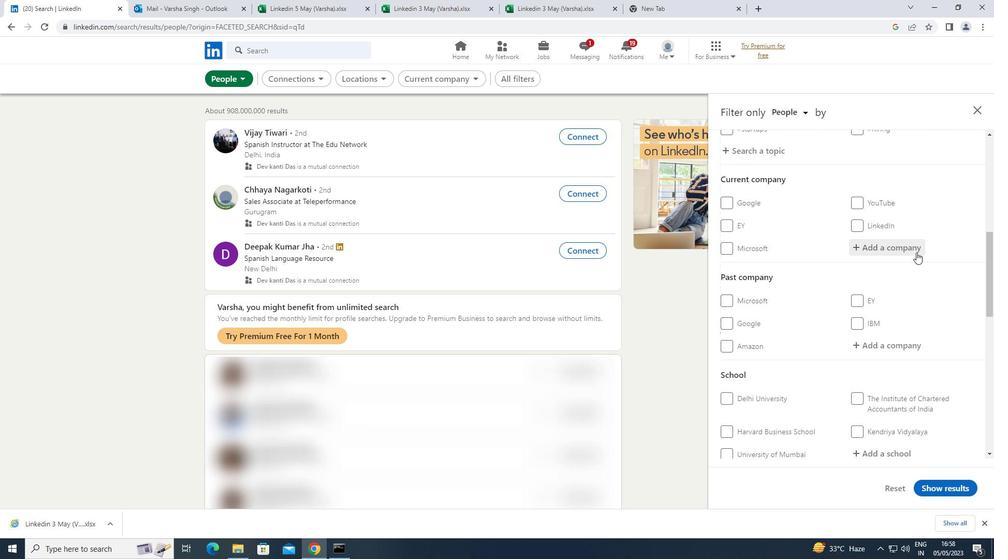 
Action: Key pressed <Key.shift>AON
Screenshot: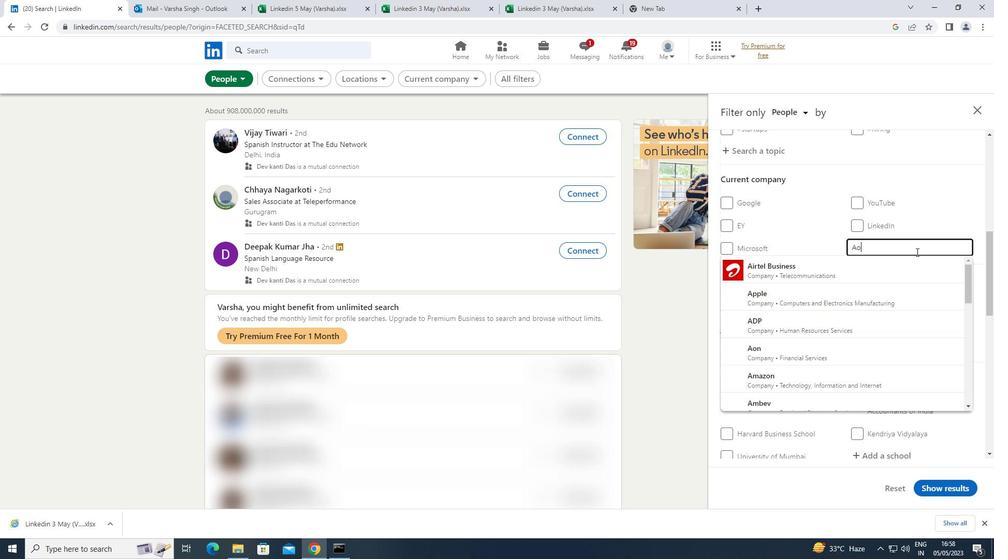 
Action: Mouse moved to (782, 265)
Screenshot: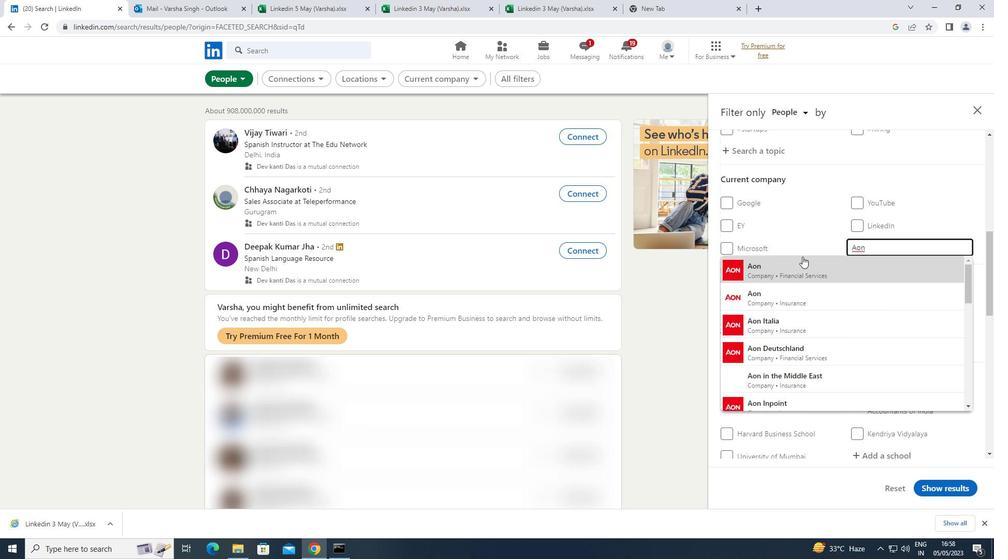 
Action: Mouse pressed left at (782, 265)
Screenshot: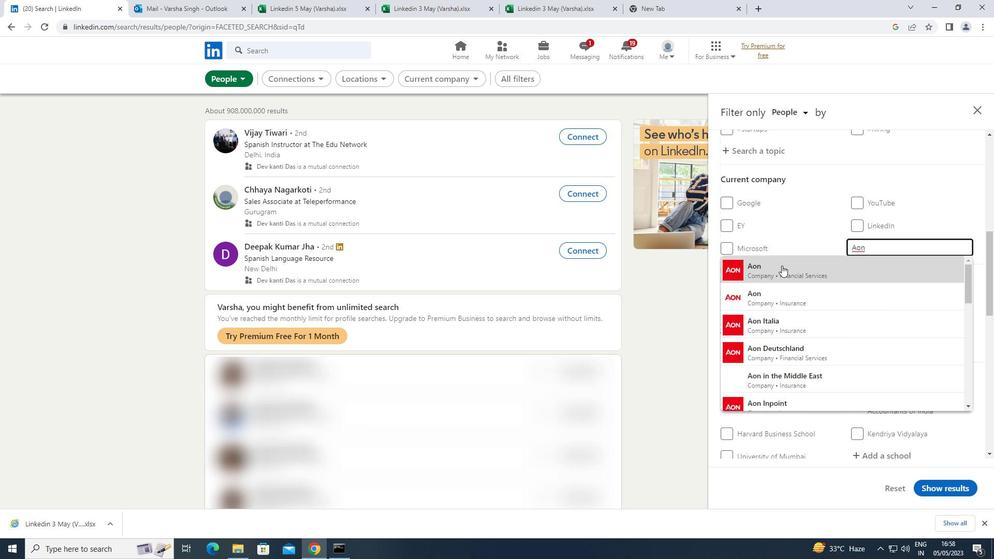
Action: Mouse scrolled (782, 265) with delta (0, 0)
Screenshot: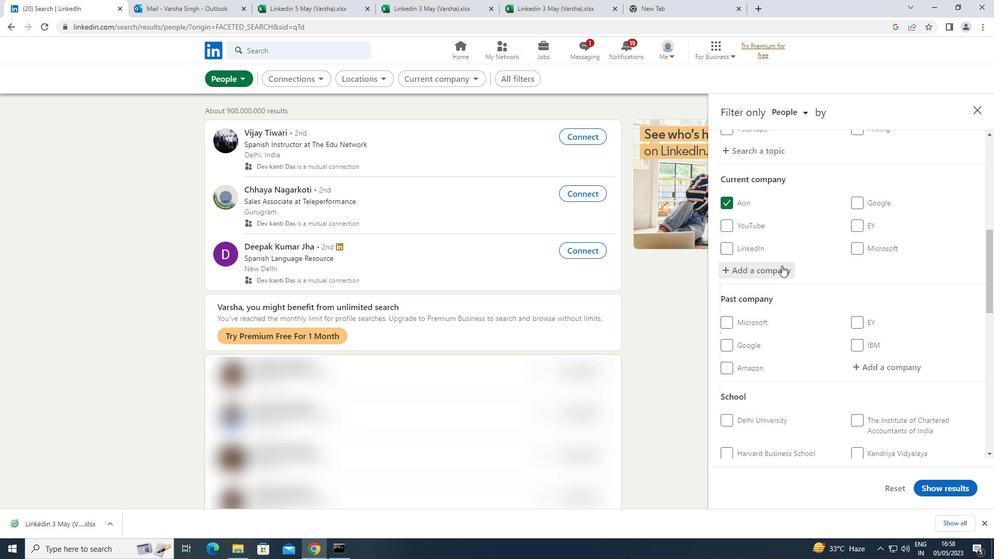 
Action: Mouse scrolled (782, 265) with delta (0, 0)
Screenshot: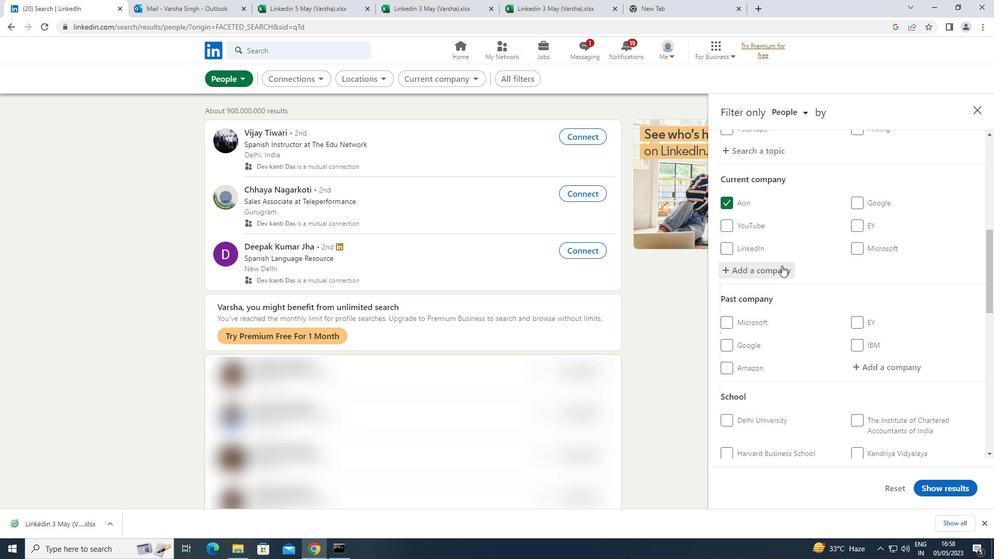 
Action: Mouse scrolled (782, 265) with delta (0, 0)
Screenshot: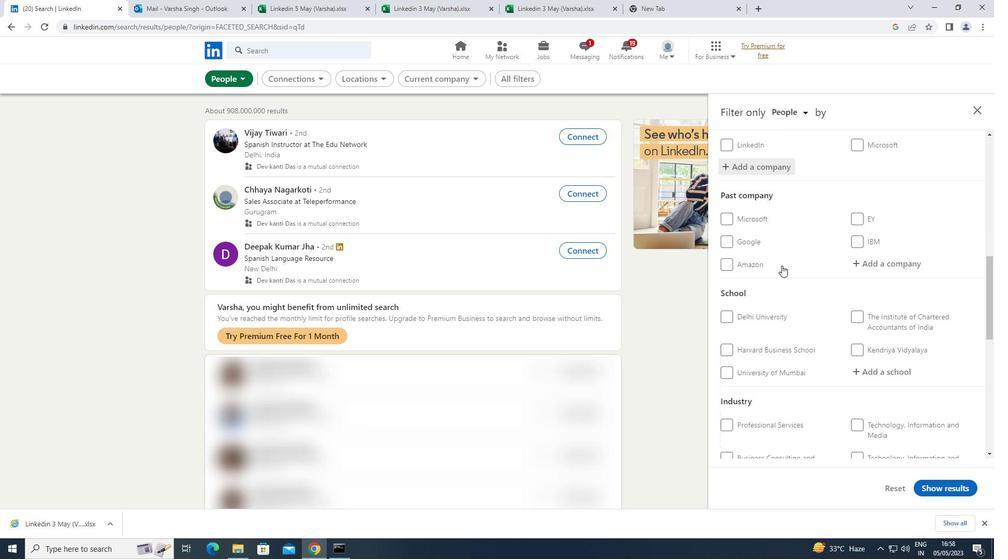 
Action: Mouse moved to (873, 324)
Screenshot: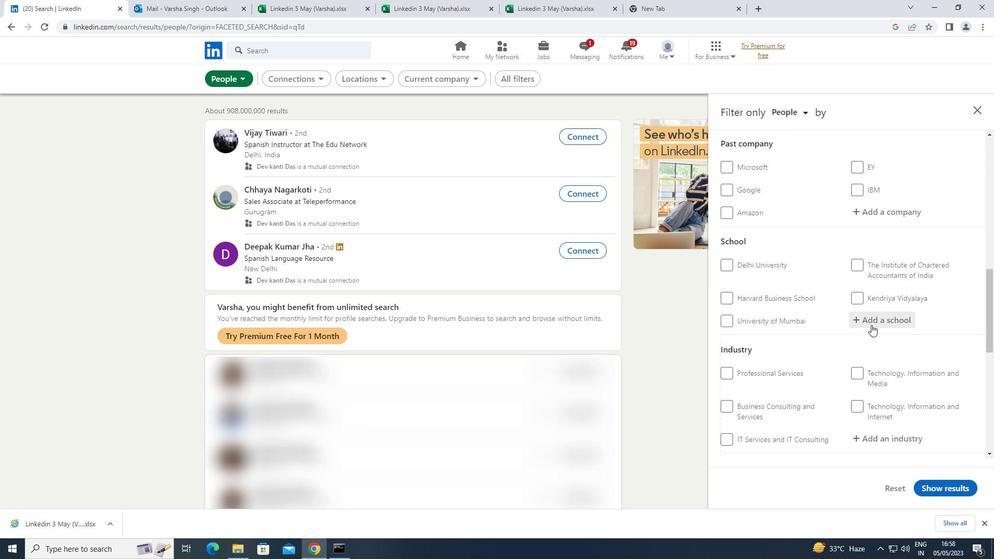 
Action: Mouse pressed left at (873, 324)
Screenshot: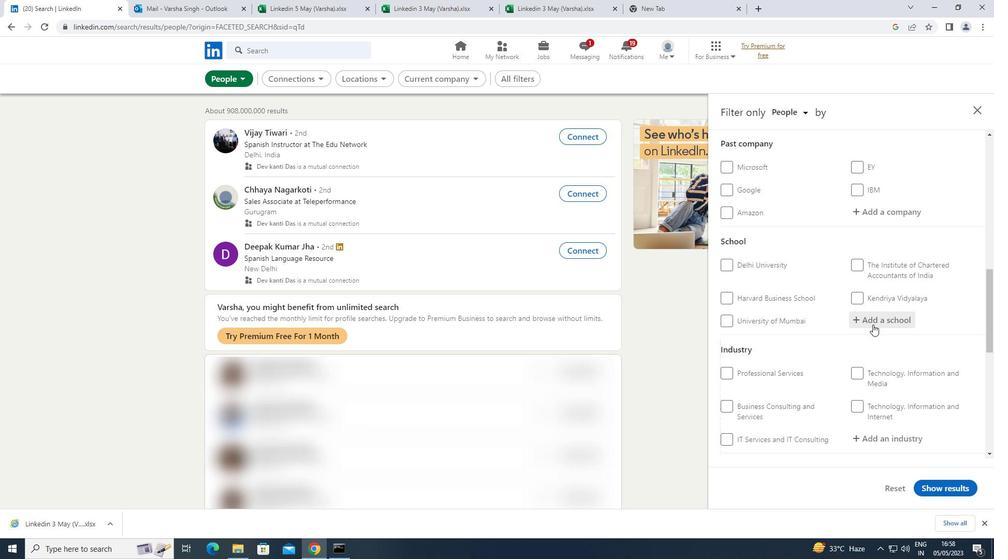 
Action: Key pressed <Key.shift>D.<Key.shift>Y.<Key.space><Key.shift>PATIL
Screenshot: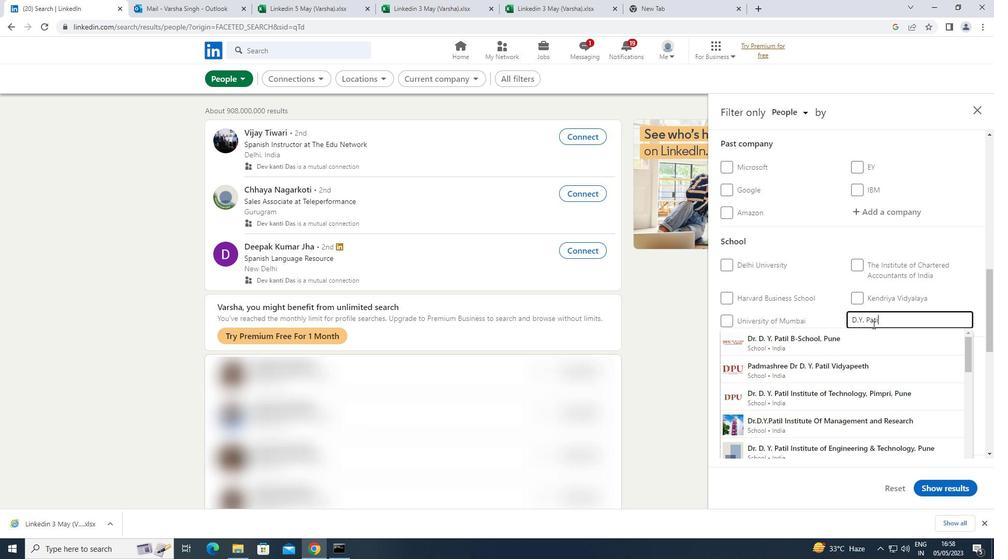 
Action: Mouse moved to (864, 355)
Screenshot: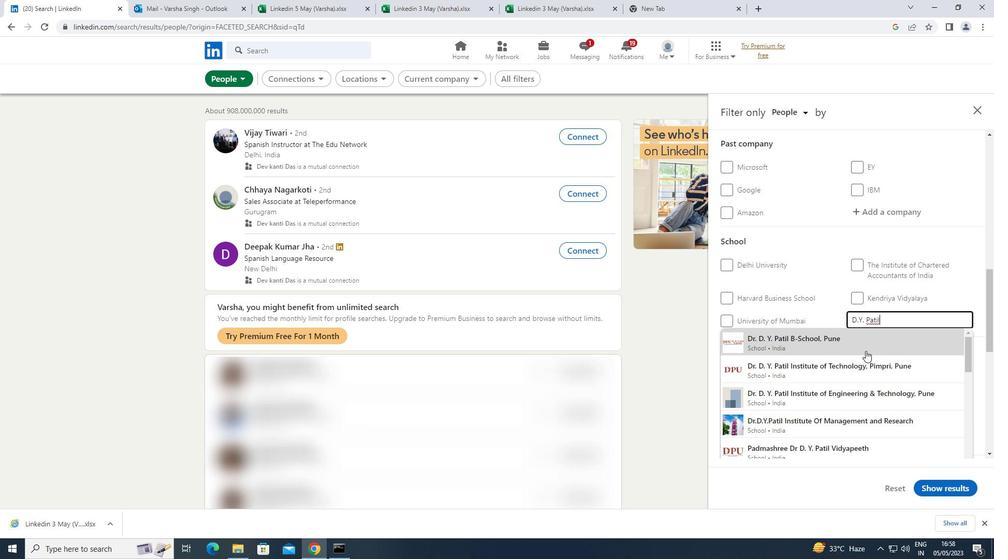
Action: Mouse scrolled (864, 354) with delta (0, 0)
Screenshot: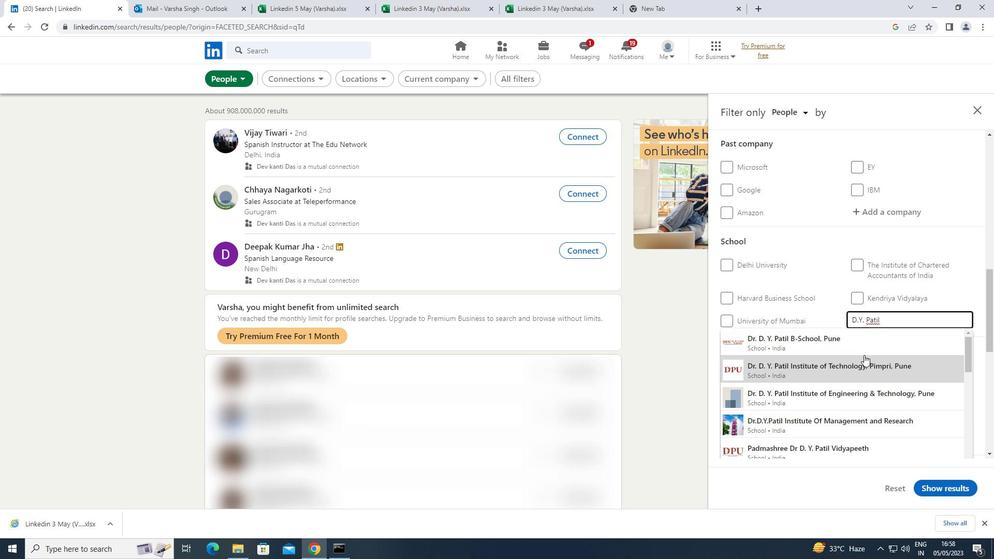 
Action: Mouse scrolled (864, 354) with delta (0, 0)
Screenshot: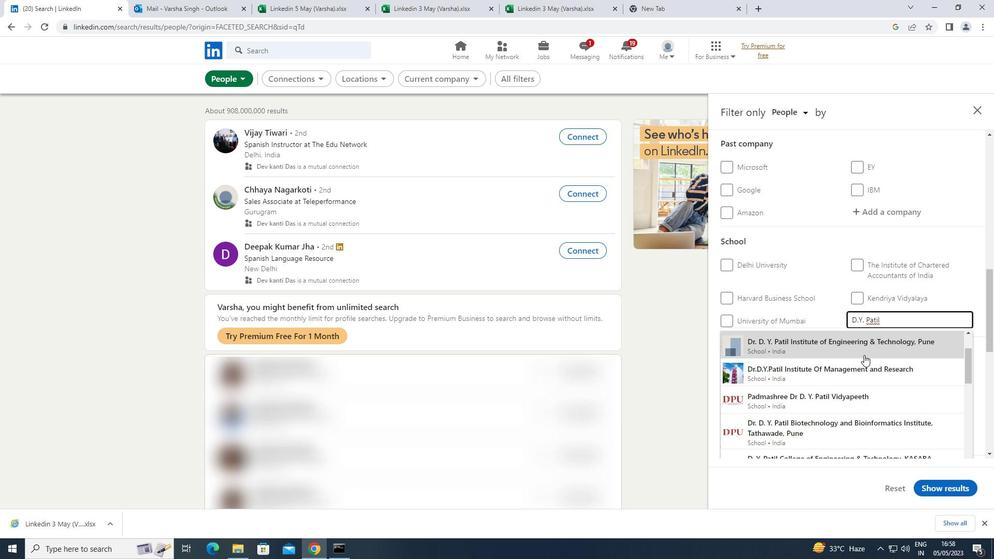 
Action: Mouse moved to (849, 406)
Screenshot: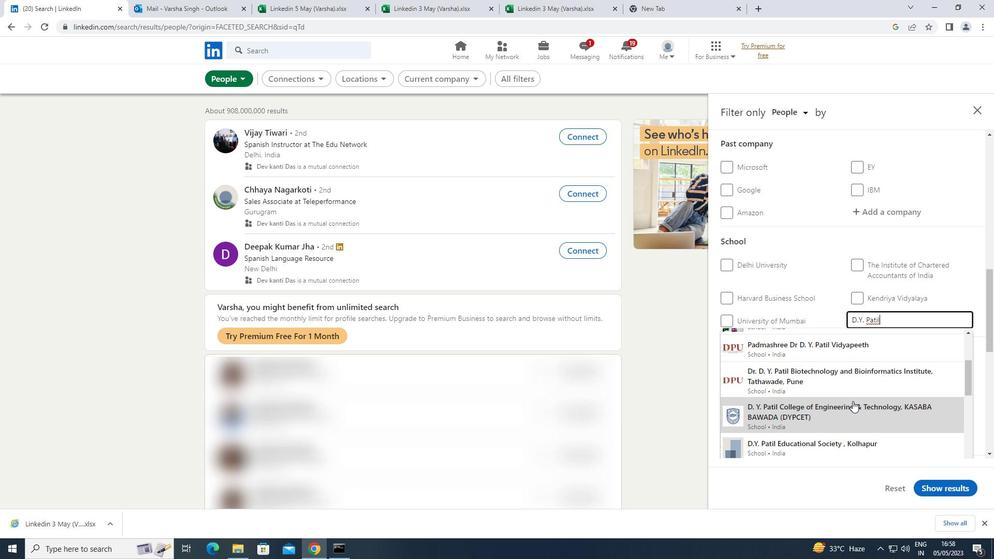 
Action: Mouse pressed left at (849, 406)
Screenshot: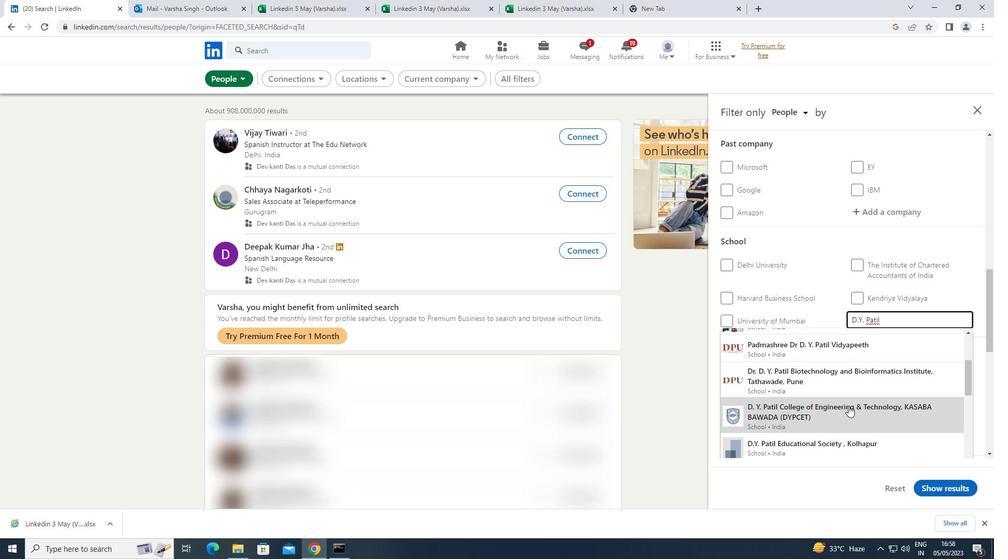 
Action: Mouse moved to (851, 401)
Screenshot: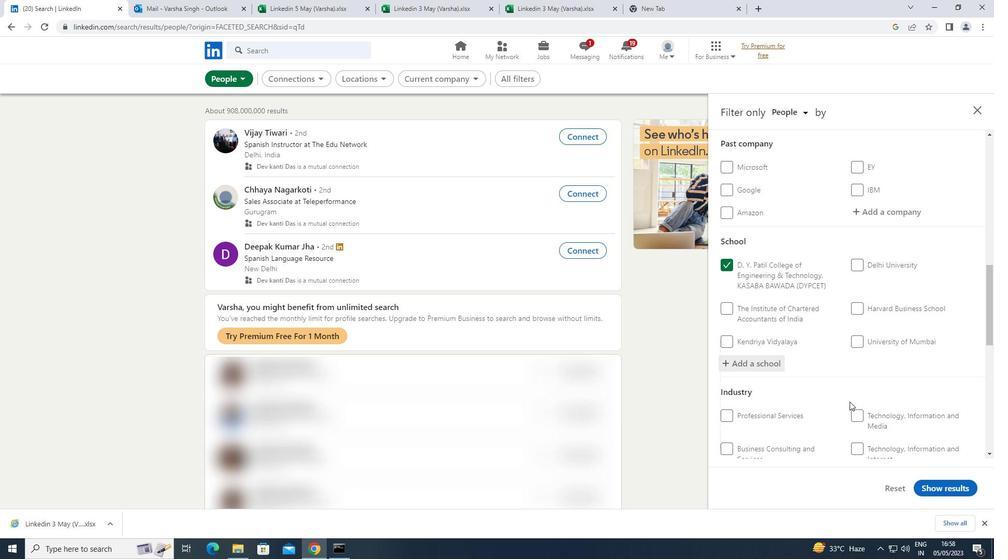 
Action: Mouse scrolled (851, 401) with delta (0, 0)
Screenshot: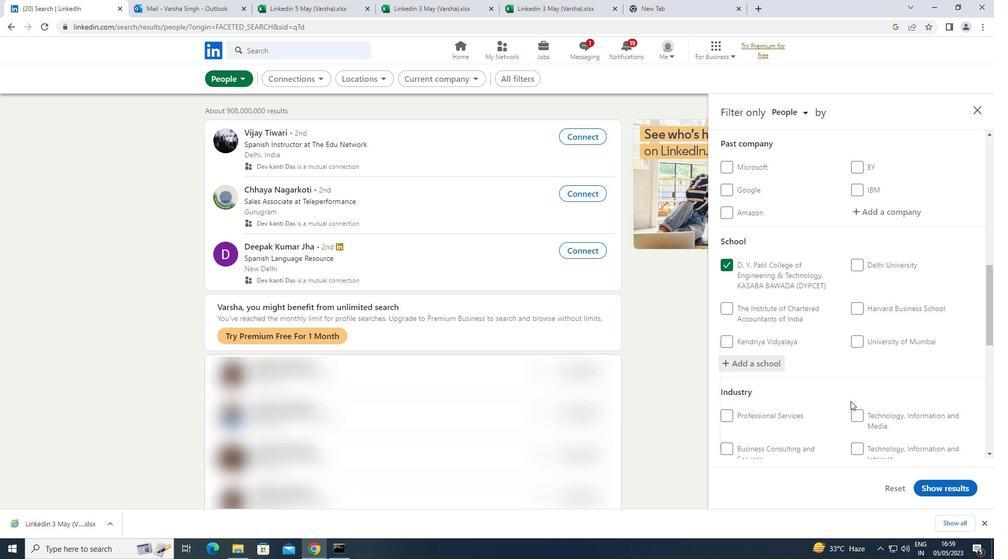 
Action: Mouse scrolled (851, 401) with delta (0, 0)
Screenshot: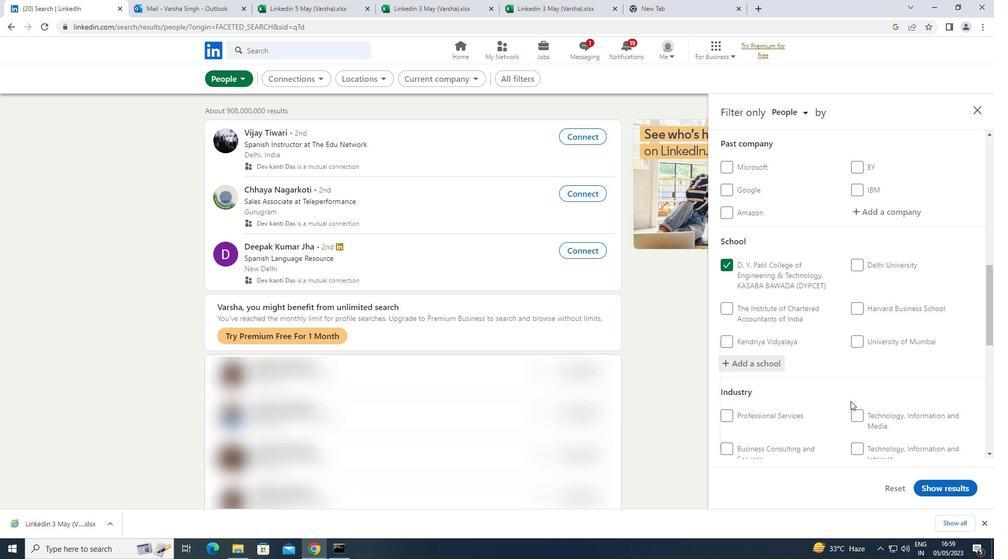 
Action: Mouse moved to (852, 400)
Screenshot: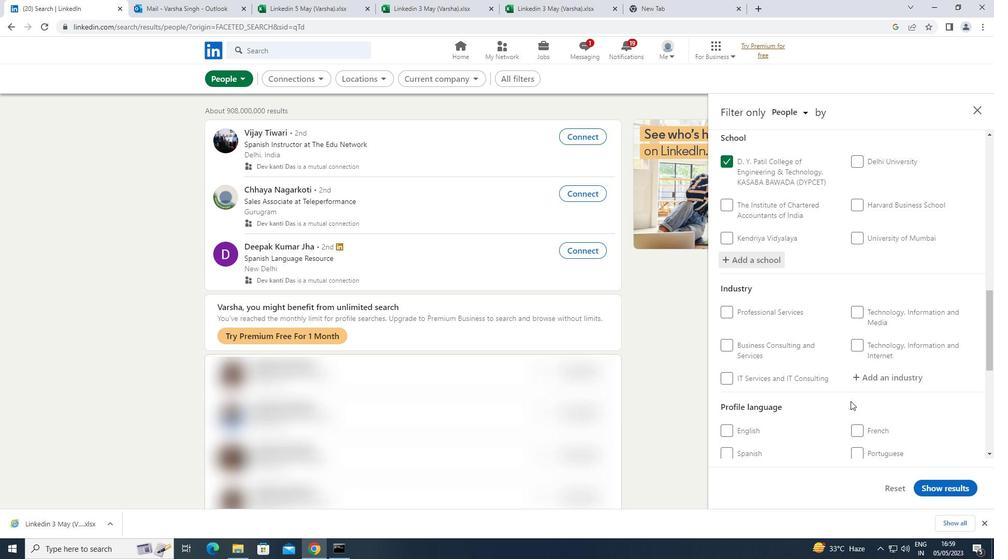 
Action: Mouse scrolled (852, 400) with delta (0, 0)
Screenshot: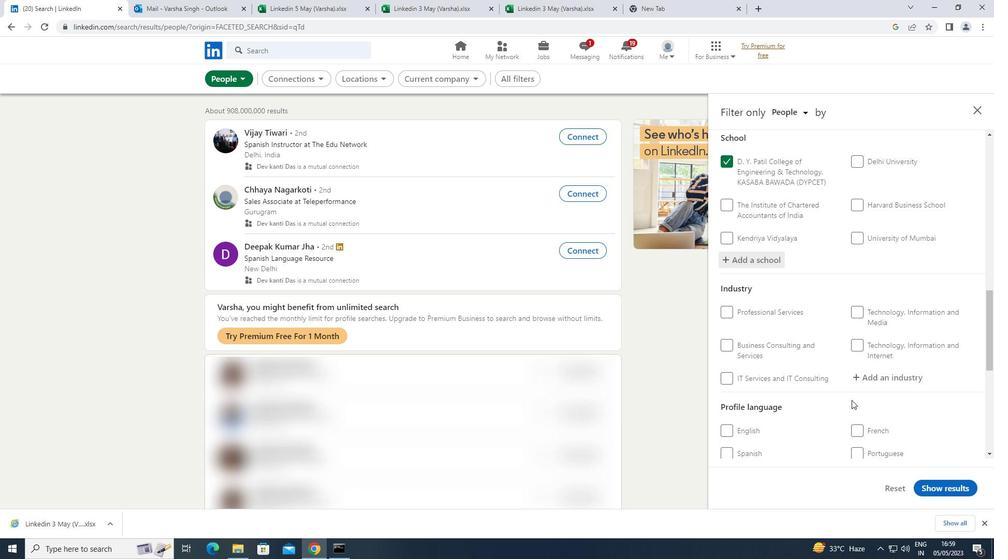 
Action: Mouse moved to (895, 329)
Screenshot: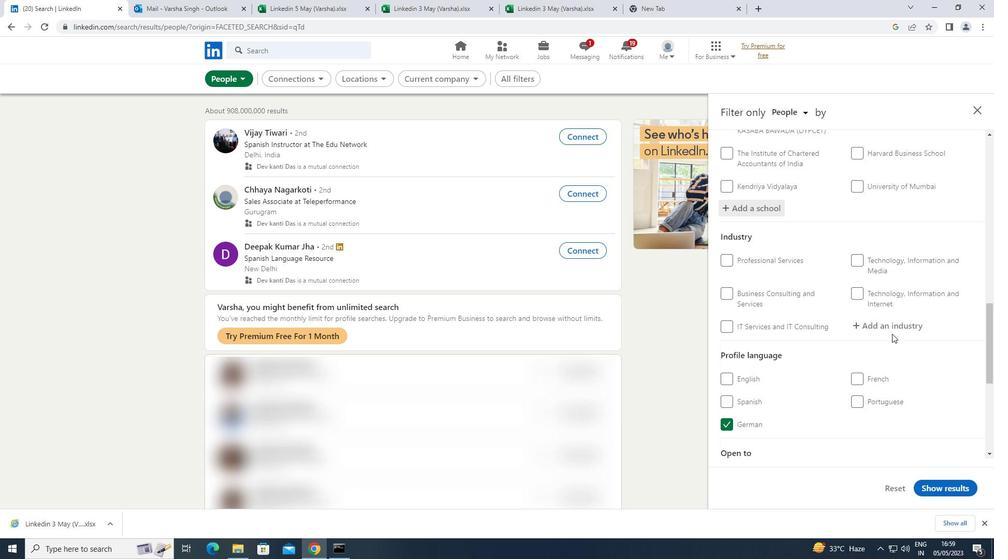 
Action: Mouse pressed left at (895, 329)
Screenshot: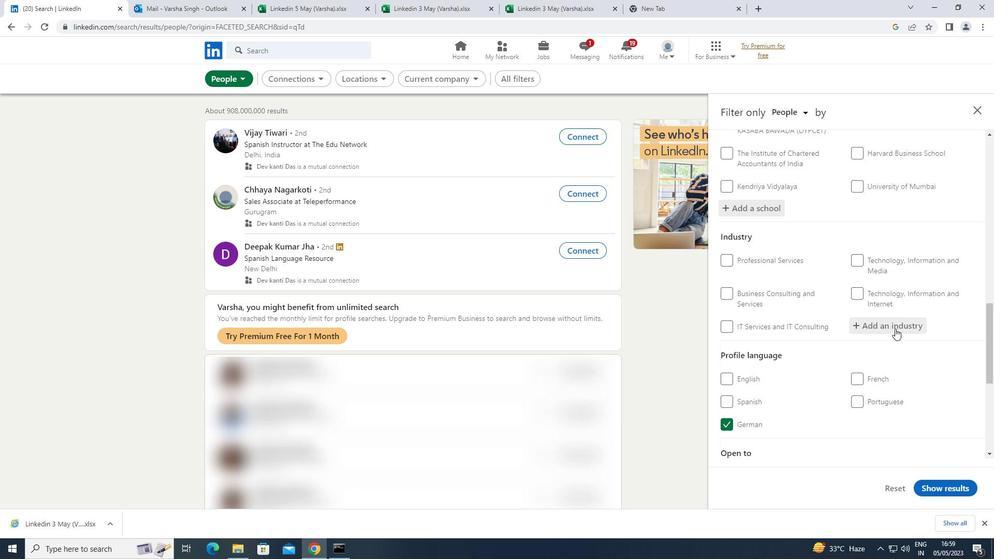 
Action: Key pressed <Key.shift>MOBILE
Screenshot: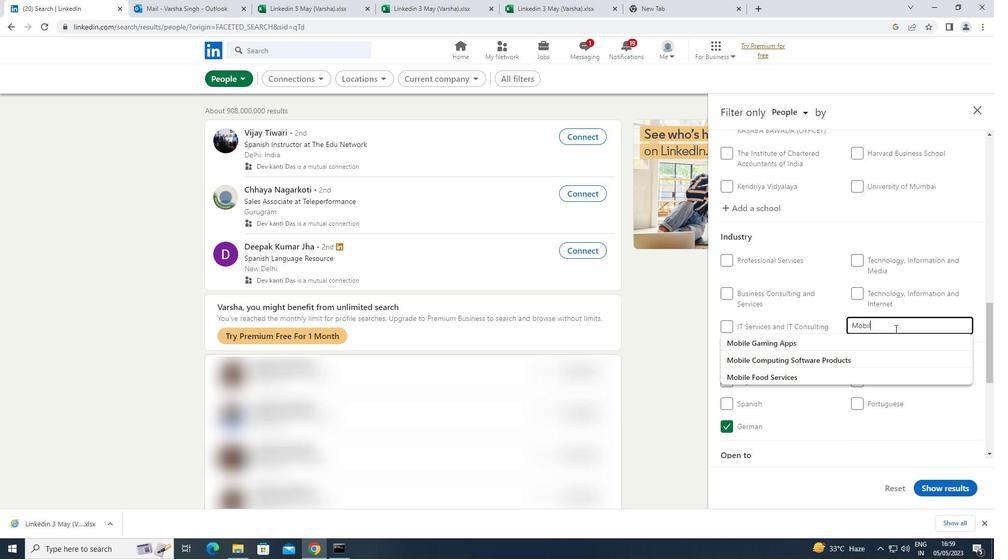 
Action: Mouse moved to (783, 340)
Screenshot: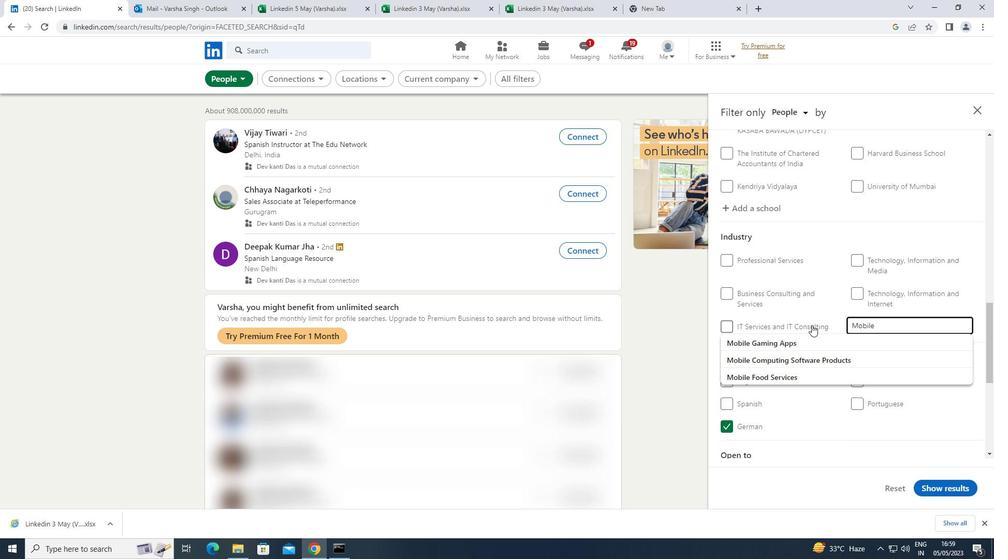 
Action: Mouse pressed left at (783, 340)
Screenshot: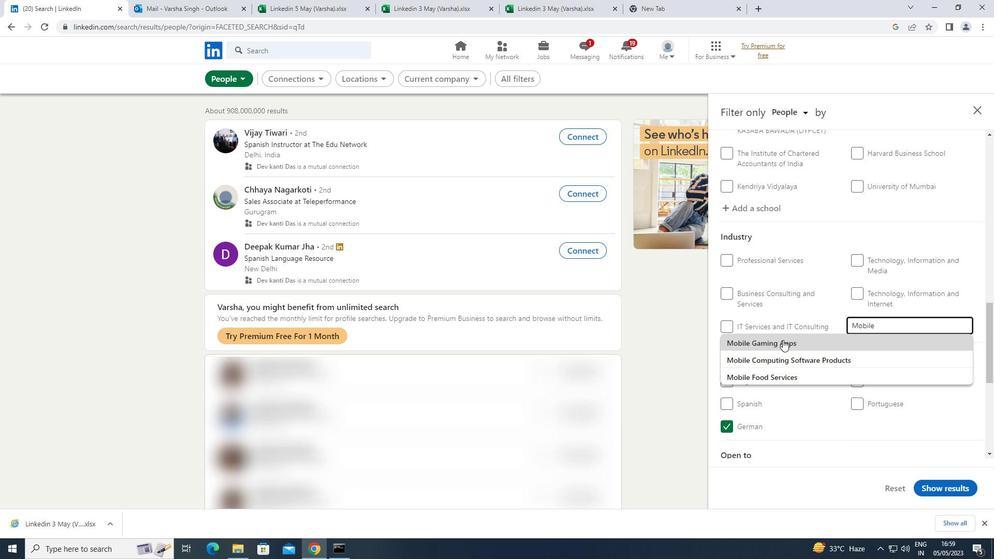 
Action: Mouse moved to (783, 338)
Screenshot: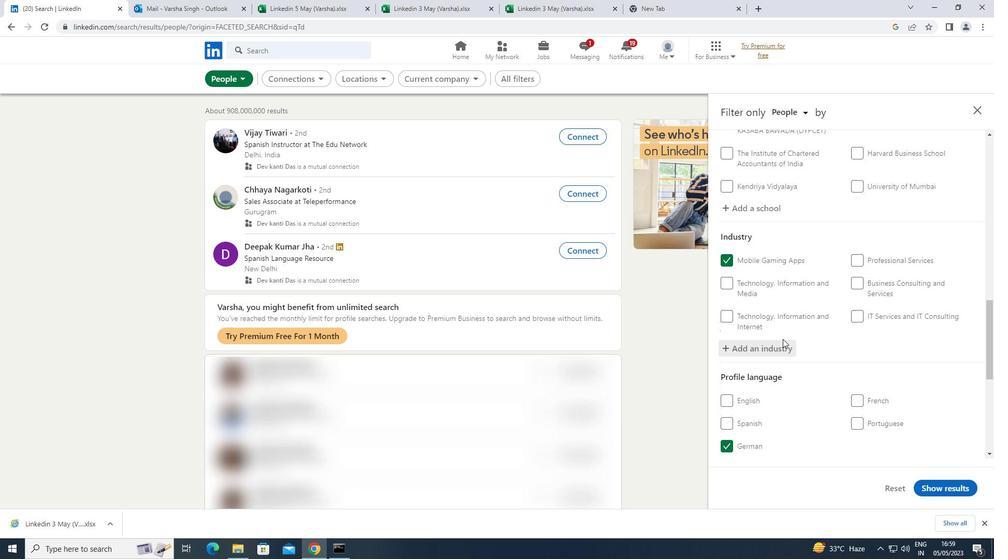 
Action: Mouse scrolled (783, 338) with delta (0, 0)
Screenshot: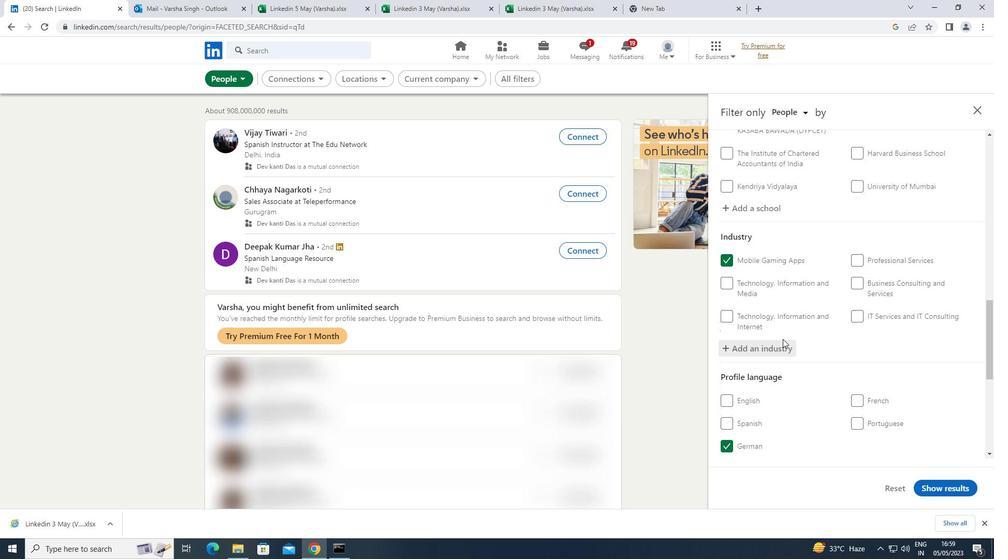 
Action: Mouse scrolled (783, 338) with delta (0, 0)
Screenshot: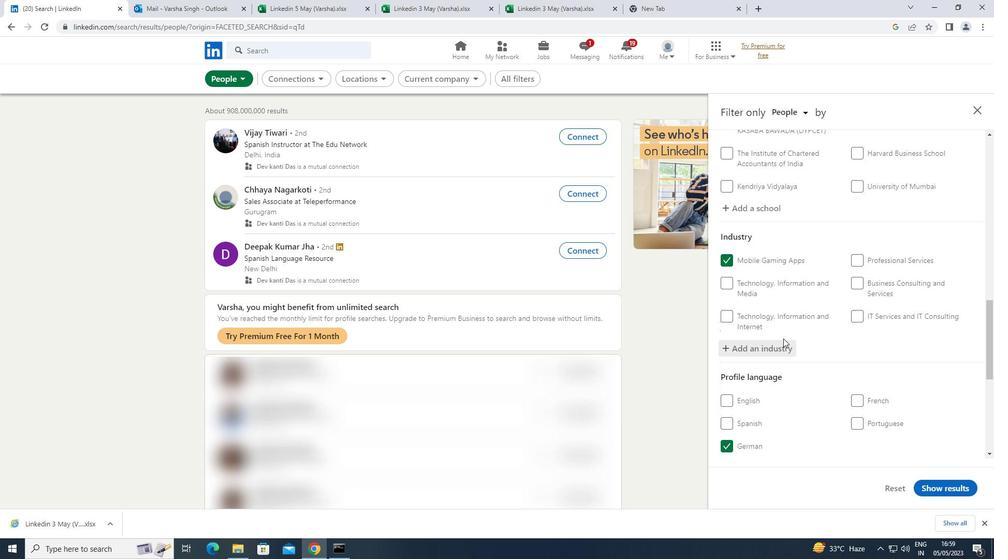 
Action: Mouse scrolled (783, 338) with delta (0, 0)
Screenshot: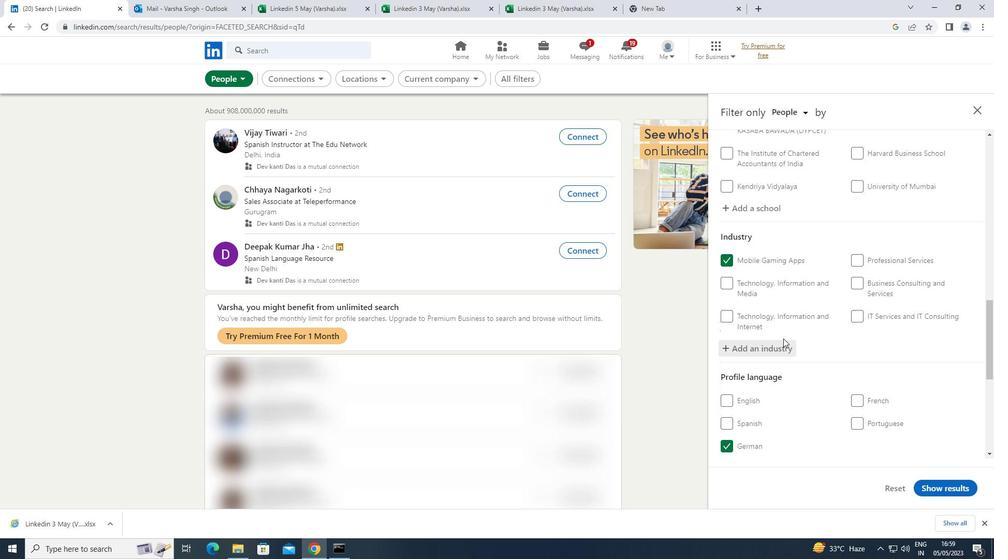 
Action: Mouse moved to (946, 370)
Screenshot: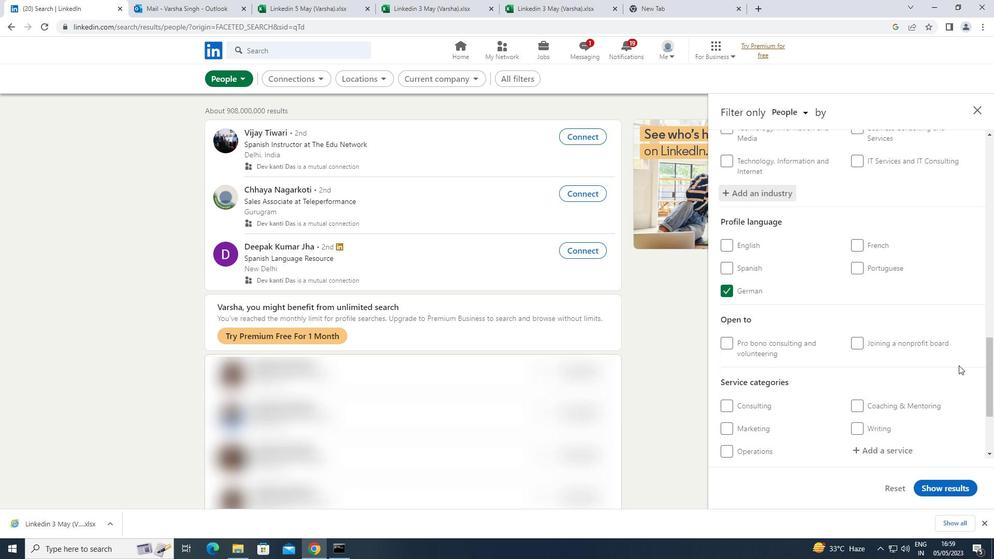 
Action: Mouse scrolled (946, 369) with delta (0, 0)
Screenshot: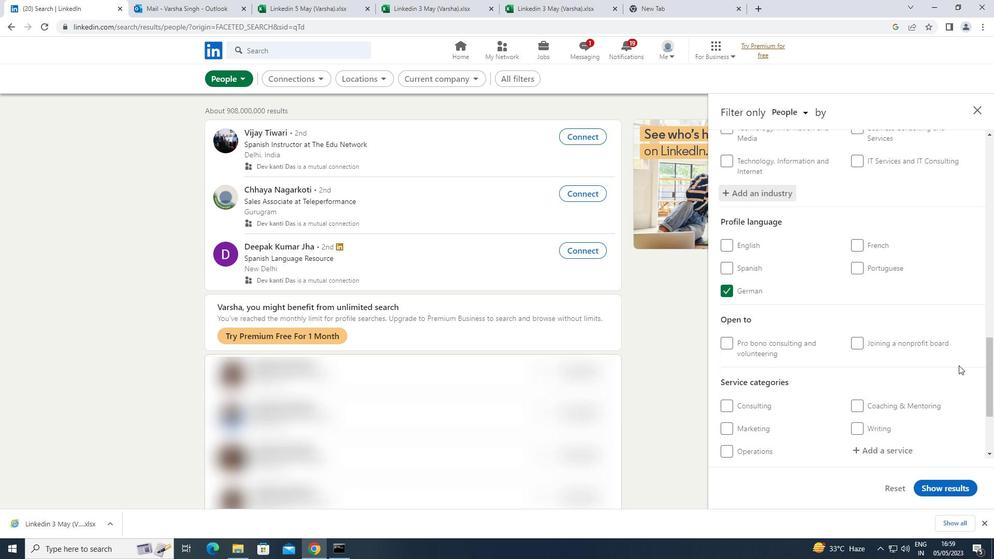 
Action: Mouse moved to (946, 371)
Screenshot: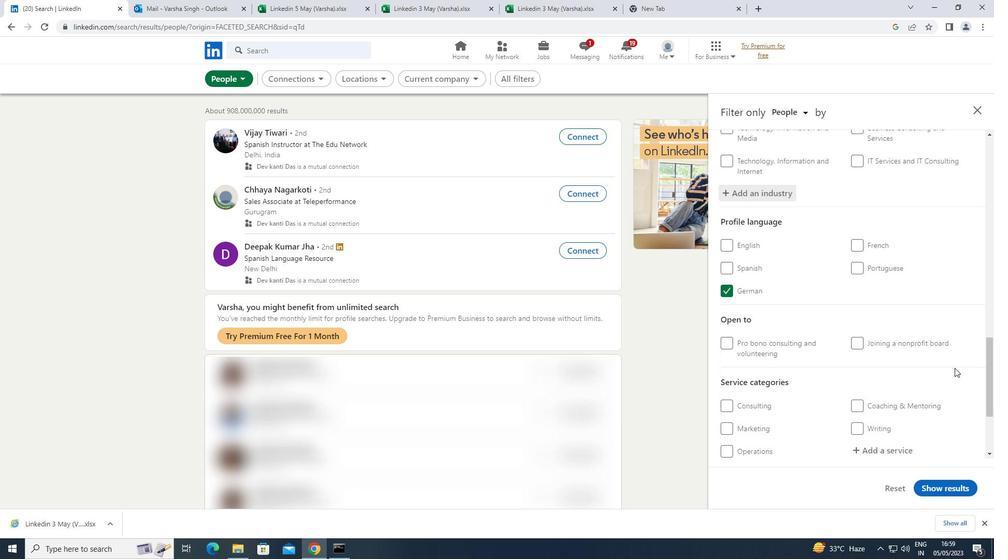 
Action: Mouse scrolled (946, 371) with delta (0, 0)
Screenshot: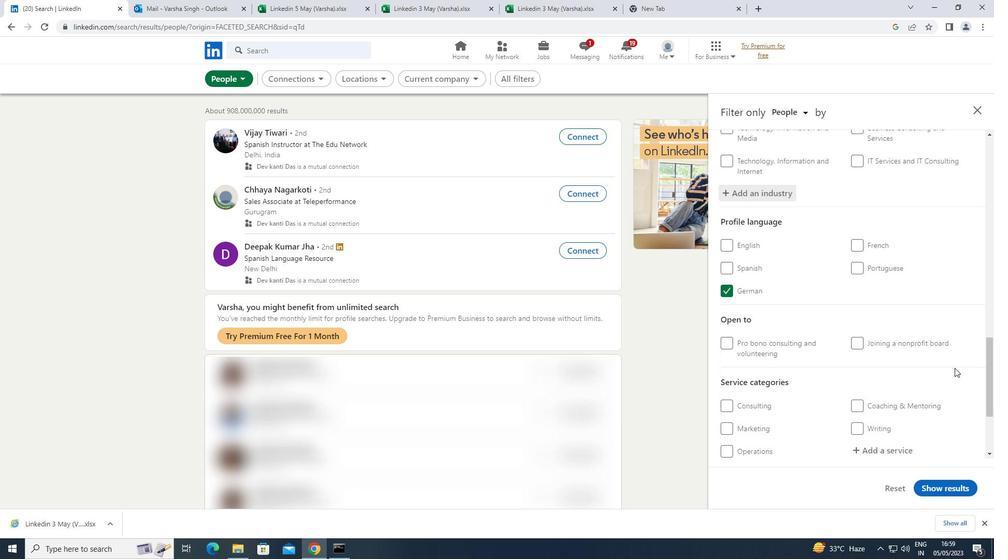 
Action: Mouse moved to (945, 372)
Screenshot: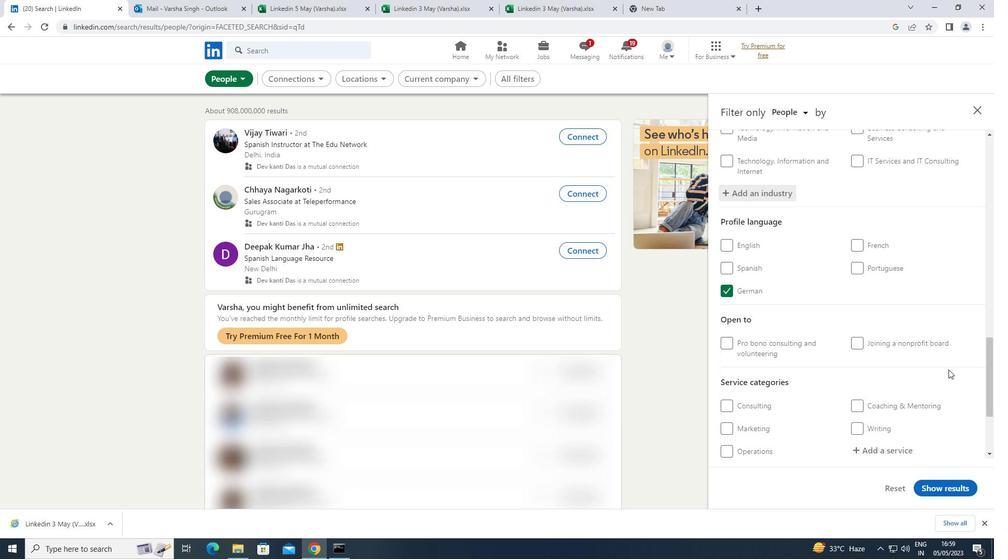 
Action: Mouse scrolled (945, 372) with delta (0, 0)
Screenshot: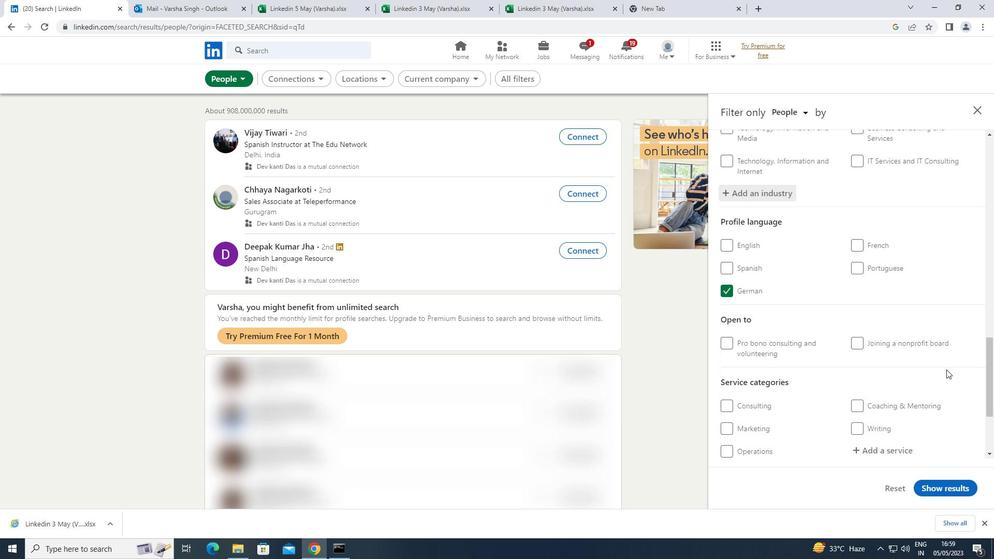 
Action: Mouse moved to (909, 309)
Screenshot: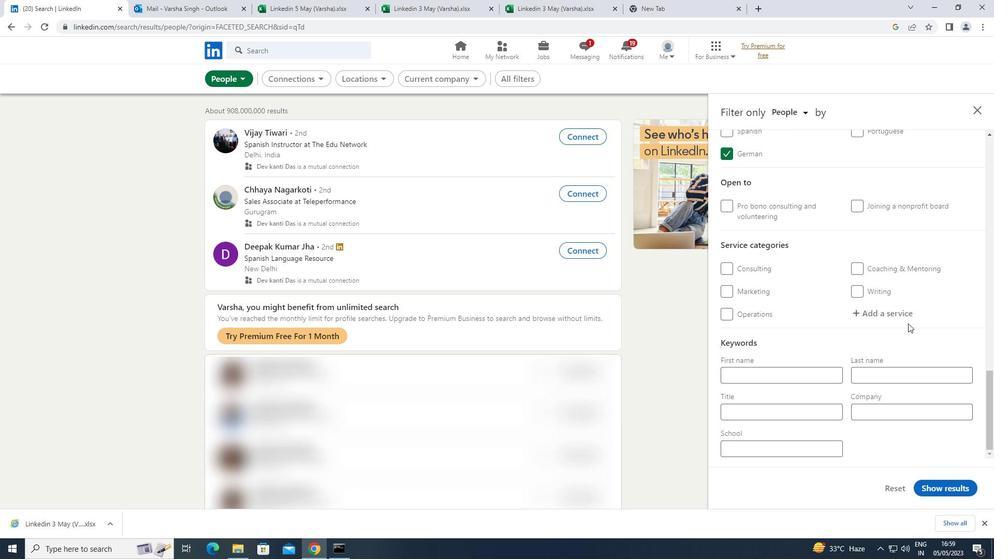 
Action: Mouse pressed left at (909, 309)
Screenshot: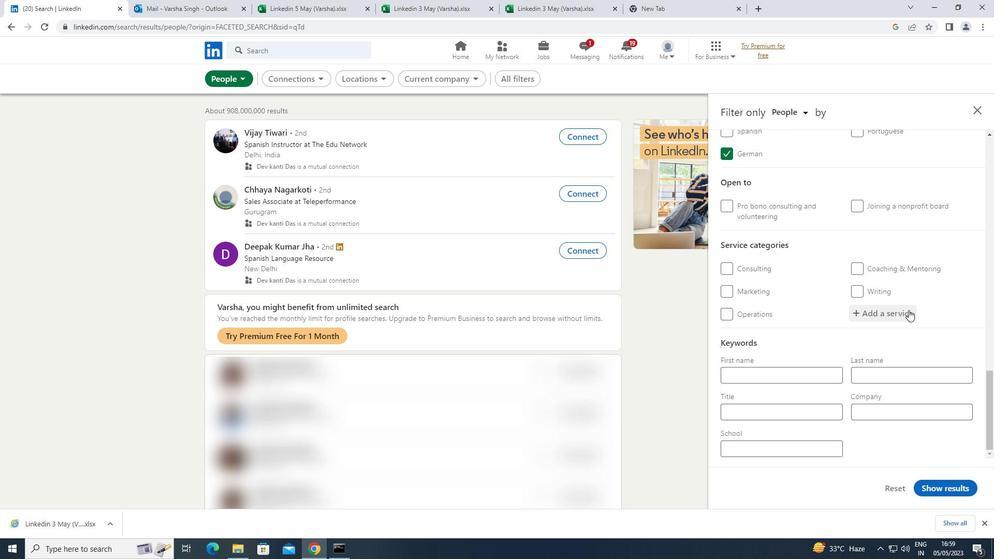 
Action: Key pressed <Key.shift>WEDDING
Screenshot: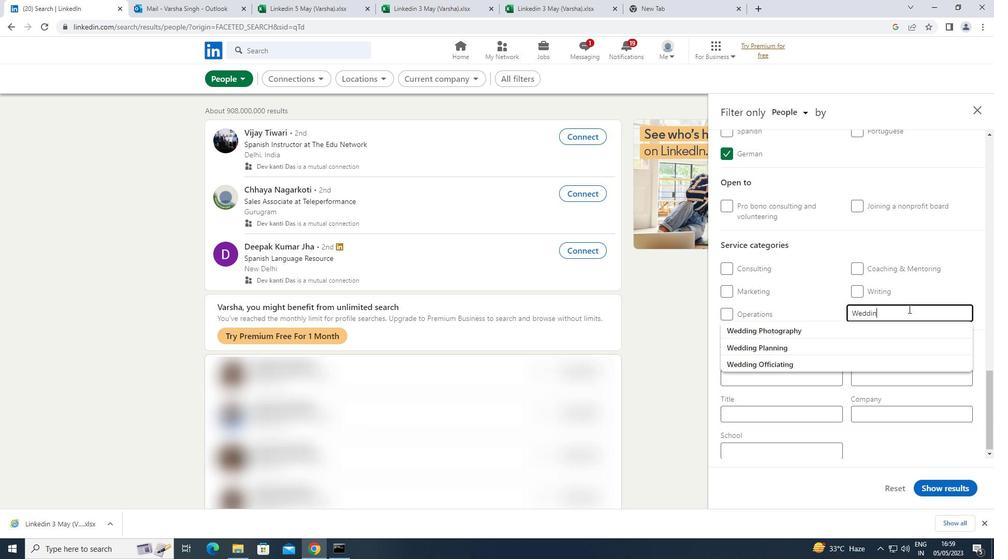 
Action: Mouse moved to (797, 329)
Screenshot: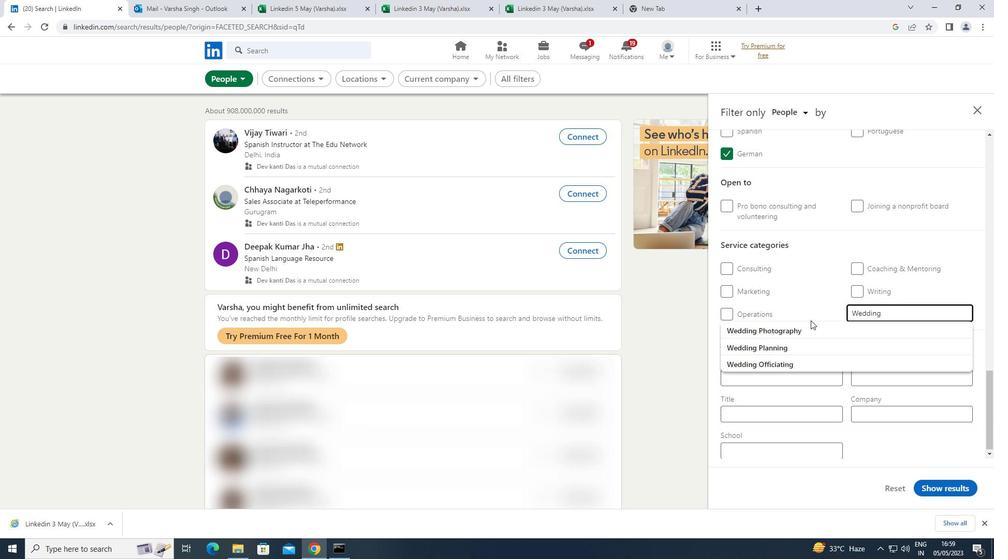 
Action: Mouse pressed left at (797, 329)
Screenshot: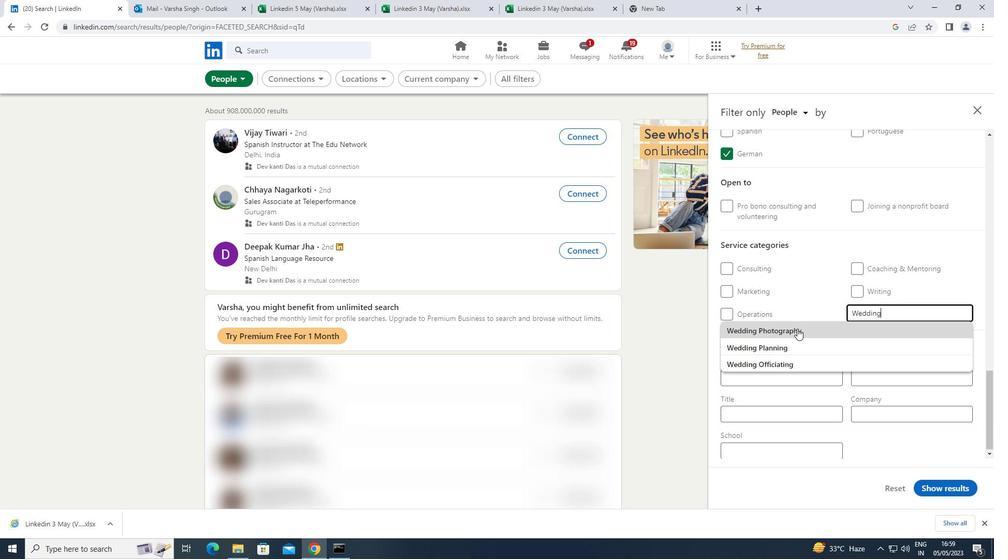 
Action: Mouse moved to (776, 434)
Screenshot: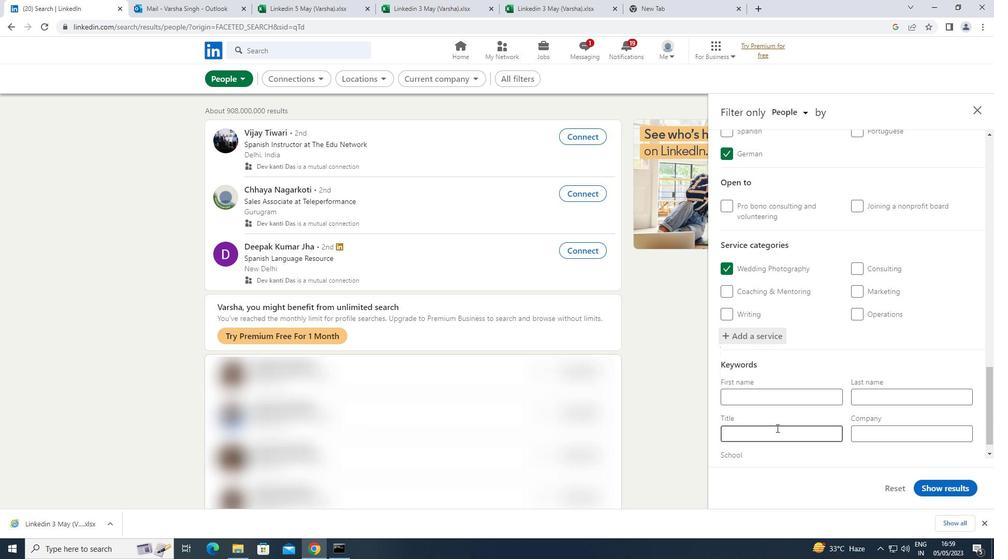 
Action: Mouse pressed left at (776, 434)
Screenshot: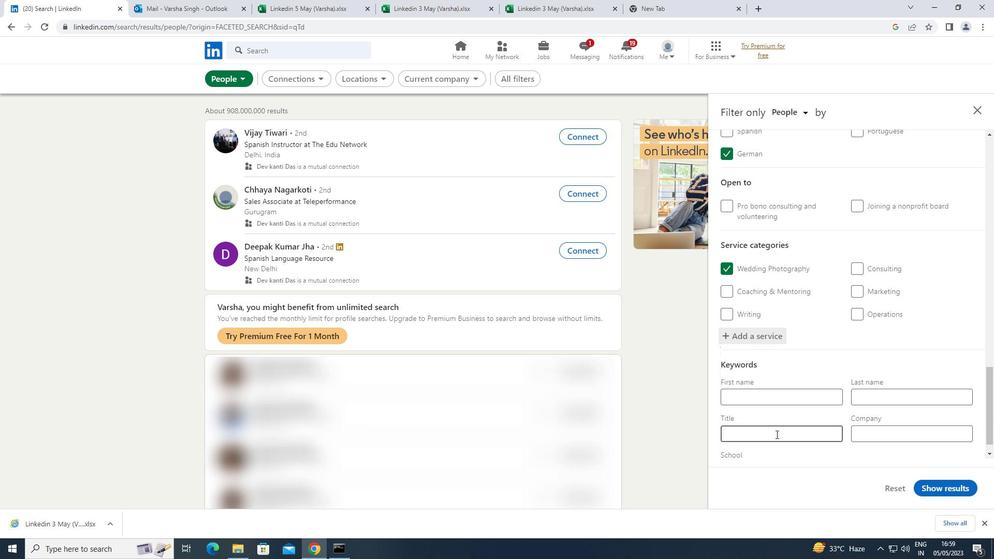 
Action: Key pressed <Key.shift>EXECUTIVE<Key.space><Key.shift>ASSISTANT
Screenshot: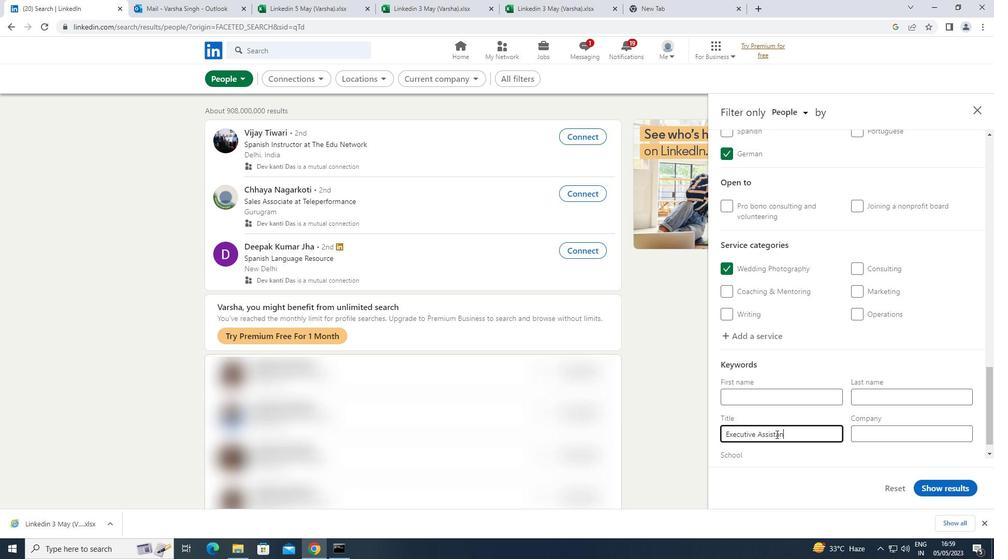 
Action: Mouse moved to (950, 488)
Screenshot: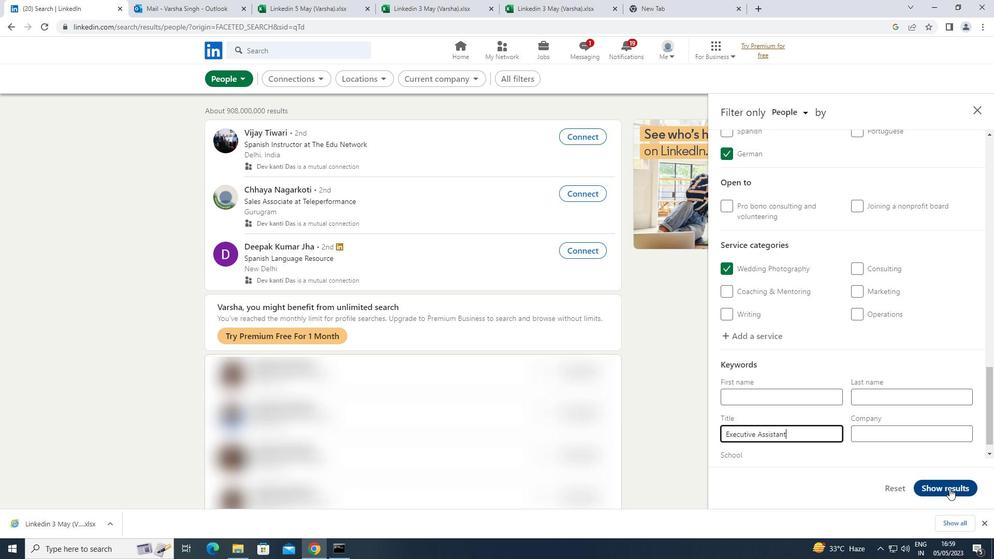 
Action: Mouse pressed left at (950, 488)
Screenshot: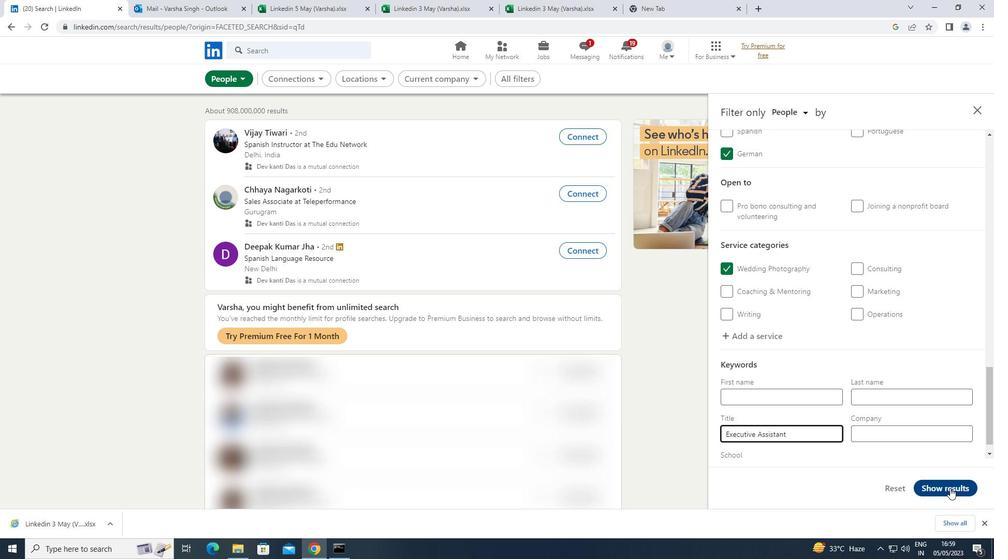 
Action: Mouse moved to (950, 488)
Screenshot: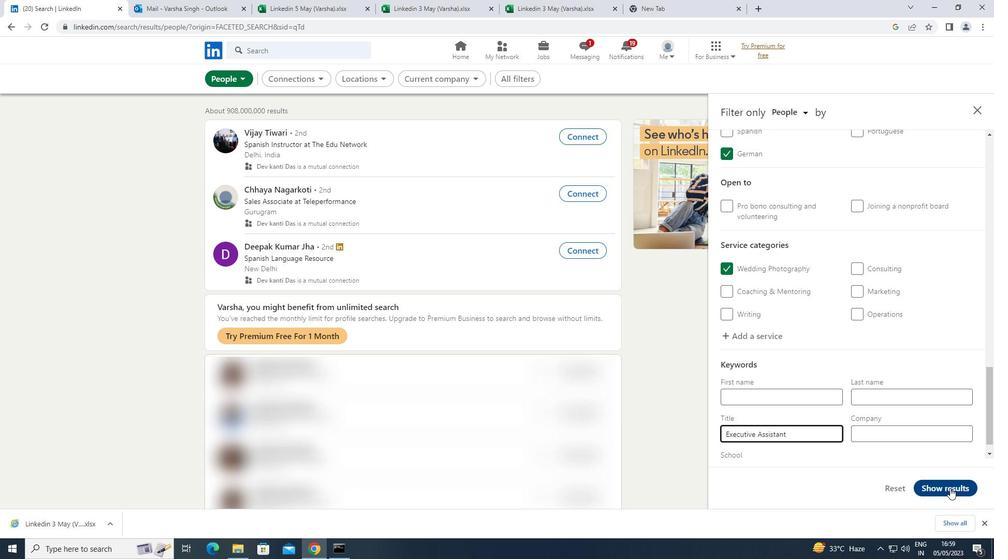 
